 Task: Look for space in Omīdīyeh, Iran from 1st August, 2023 to 5th August, 2023 for 3 adults, 1 child in price range Rs.13000 to Rs.20000. Place can be entire place with 2 bedrooms having 3 beds and 2 bathrooms. Property type can be house, flat, guest house. Booking option can be shelf check-in. Required host language is English.
Action: Mouse moved to (510, 88)
Screenshot: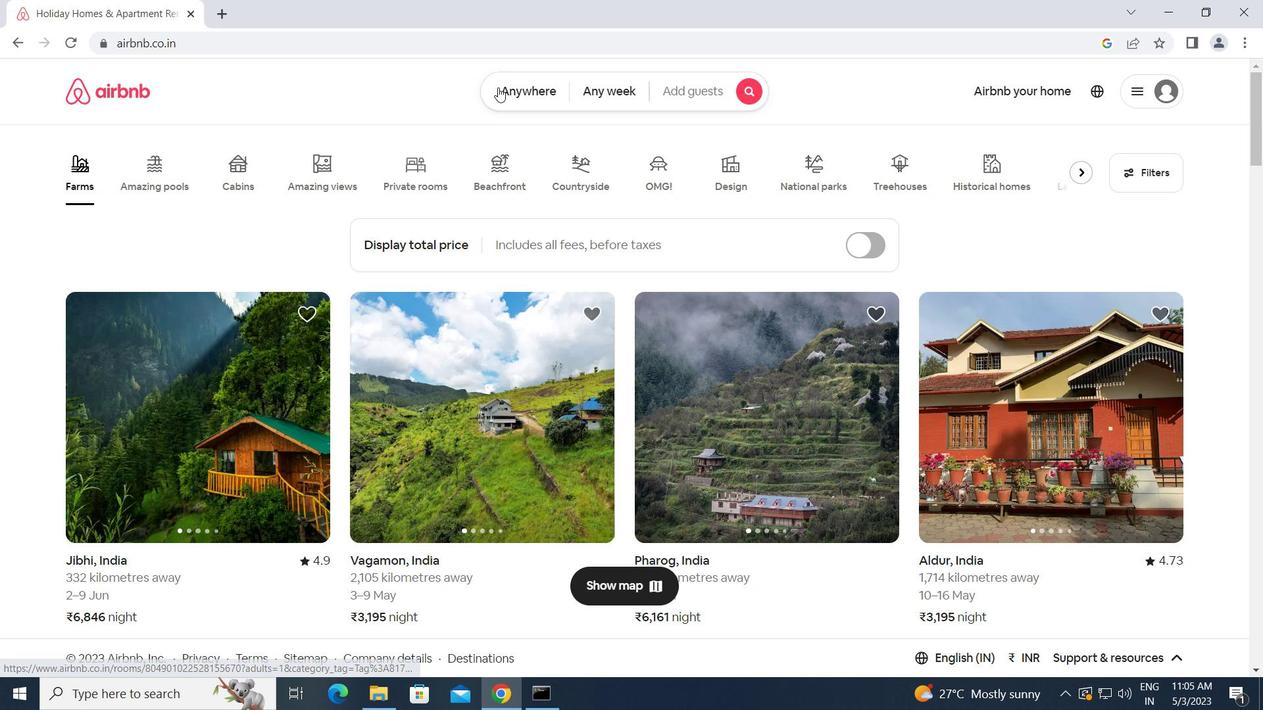 
Action: Mouse pressed left at (510, 88)
Screenshot: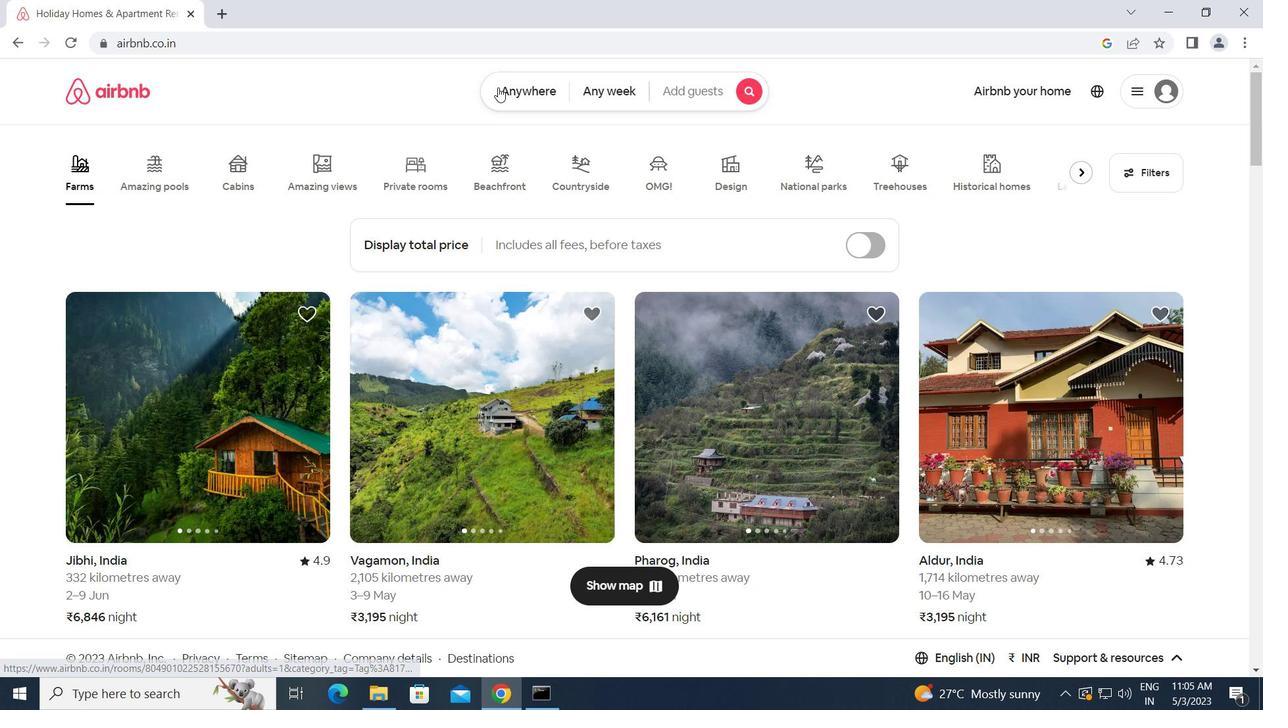 
Action: Mouse moved to (450, 150)
Screenshot: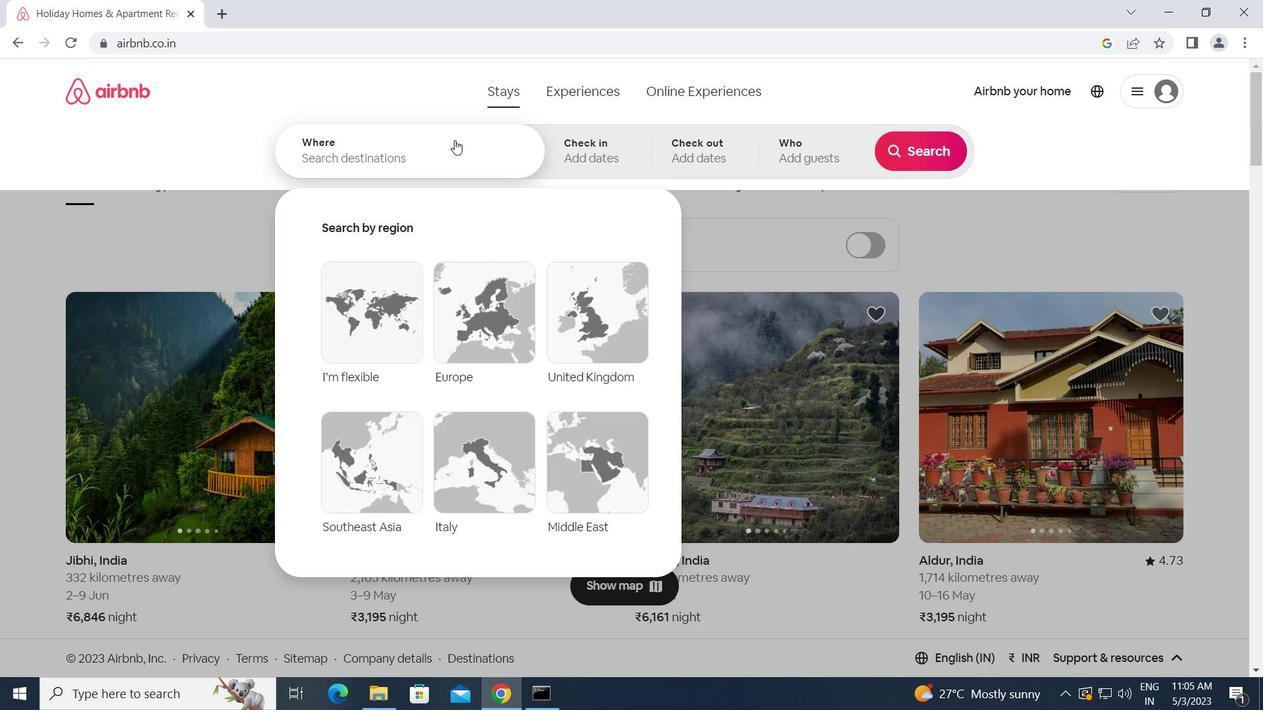 
Action: Mouse pressed left at (450, 150)
Screenshot: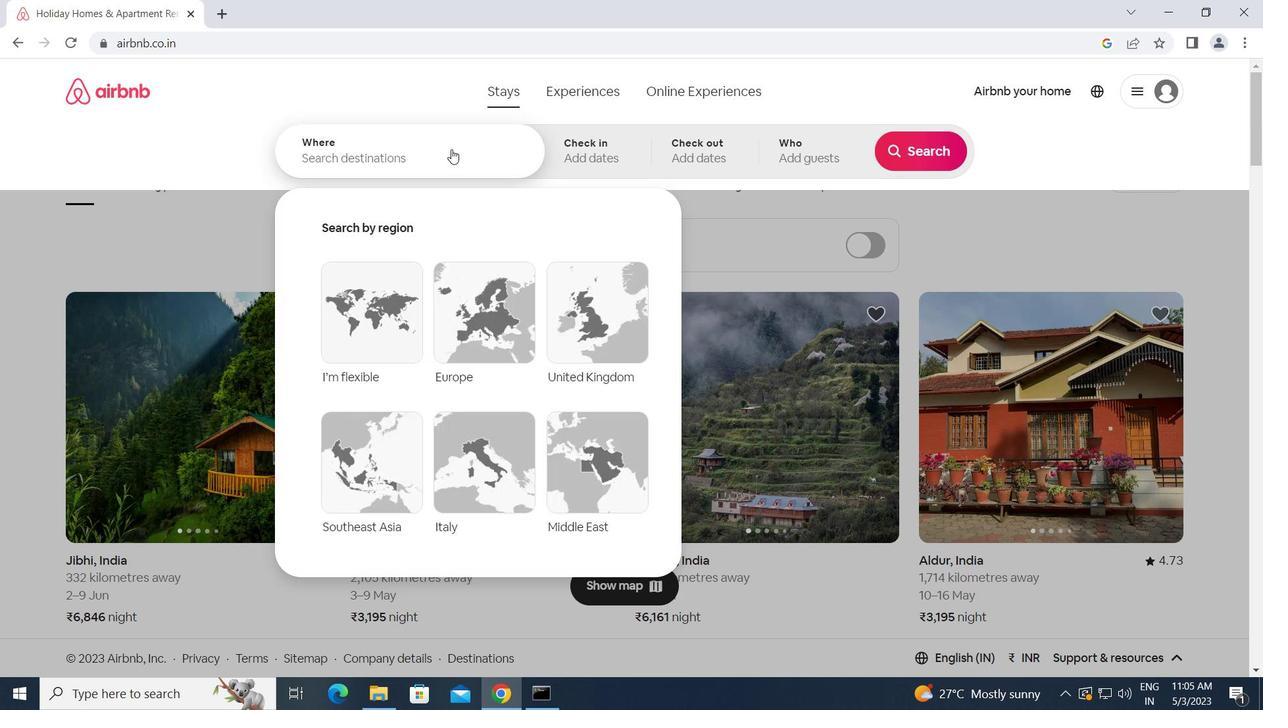 
Action: Key pressed o<Key.caps_lock>midiyeh,<Key.space><Key.caps_lock>i<Key.caps_lock>ran<Key.enter>
Screenshot: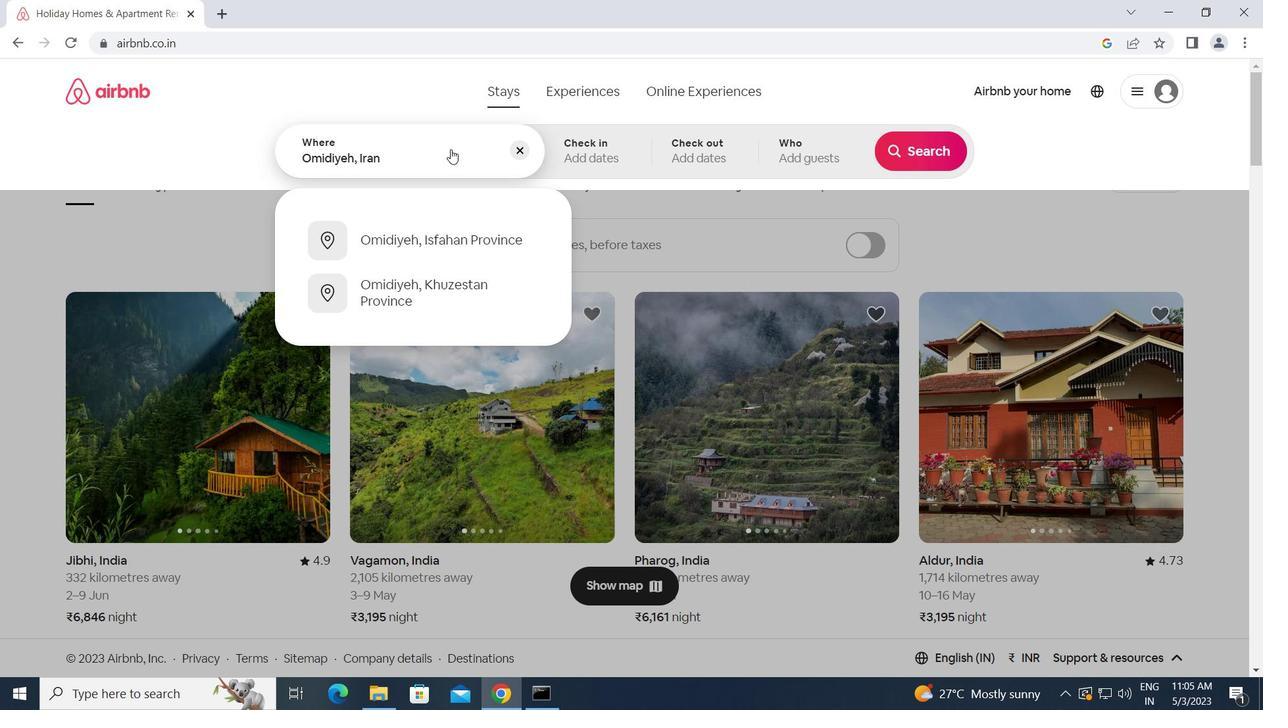 
Action: Mouse moved to (917, 288)
Screenshot: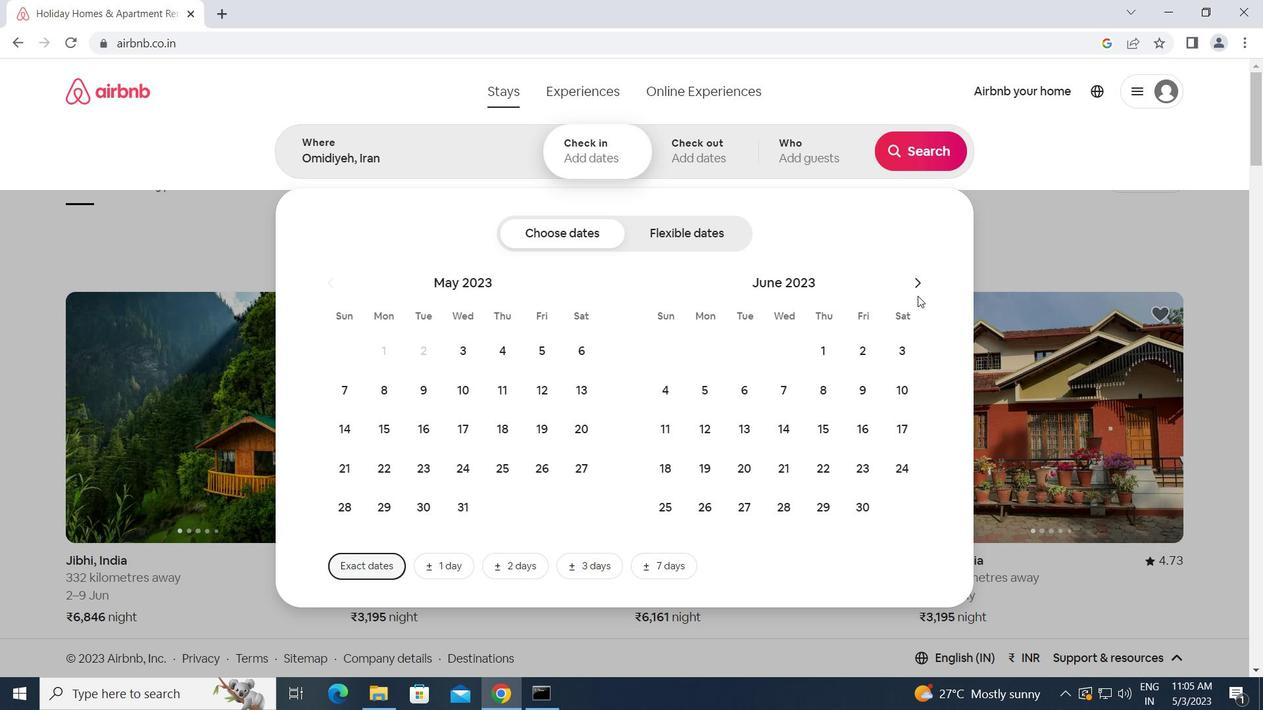 
Action: Mouse pressed left at (917, 288)
Screenshot: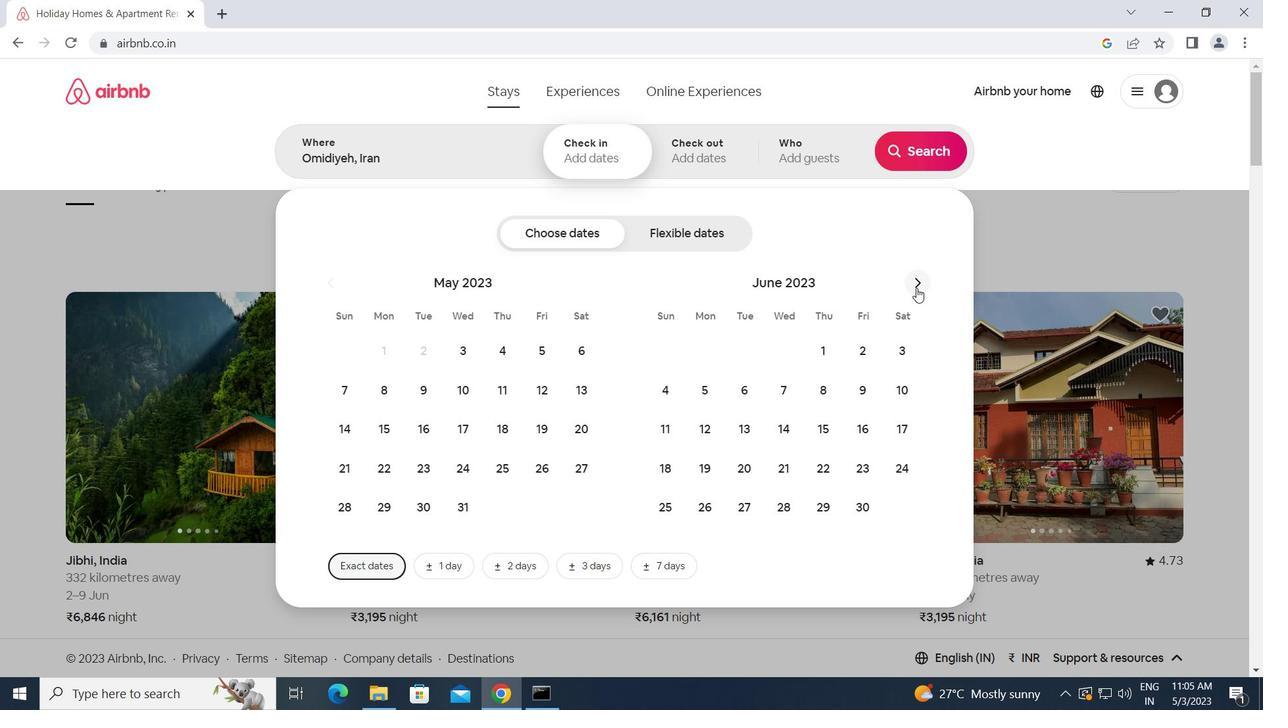 
Action: Mouse pressed left at (917, 288)
Screenshot: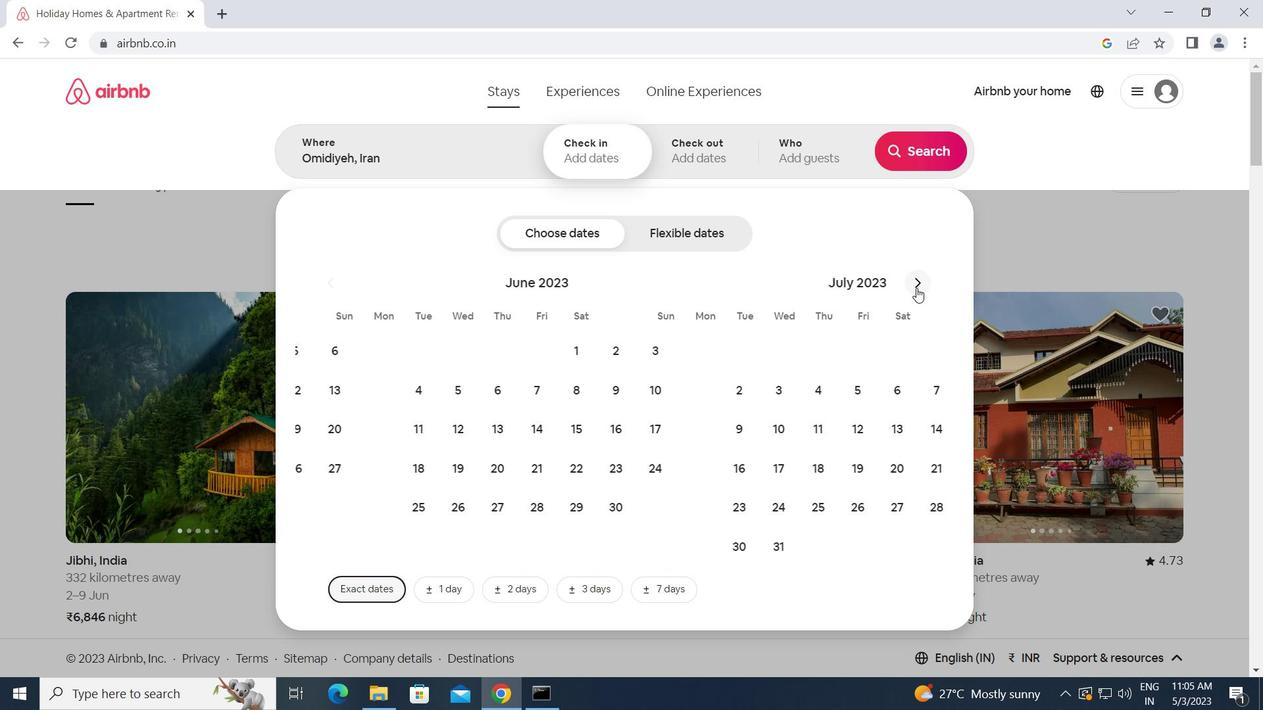 
Action: Mouse moved to (752, 350)
Screenshot: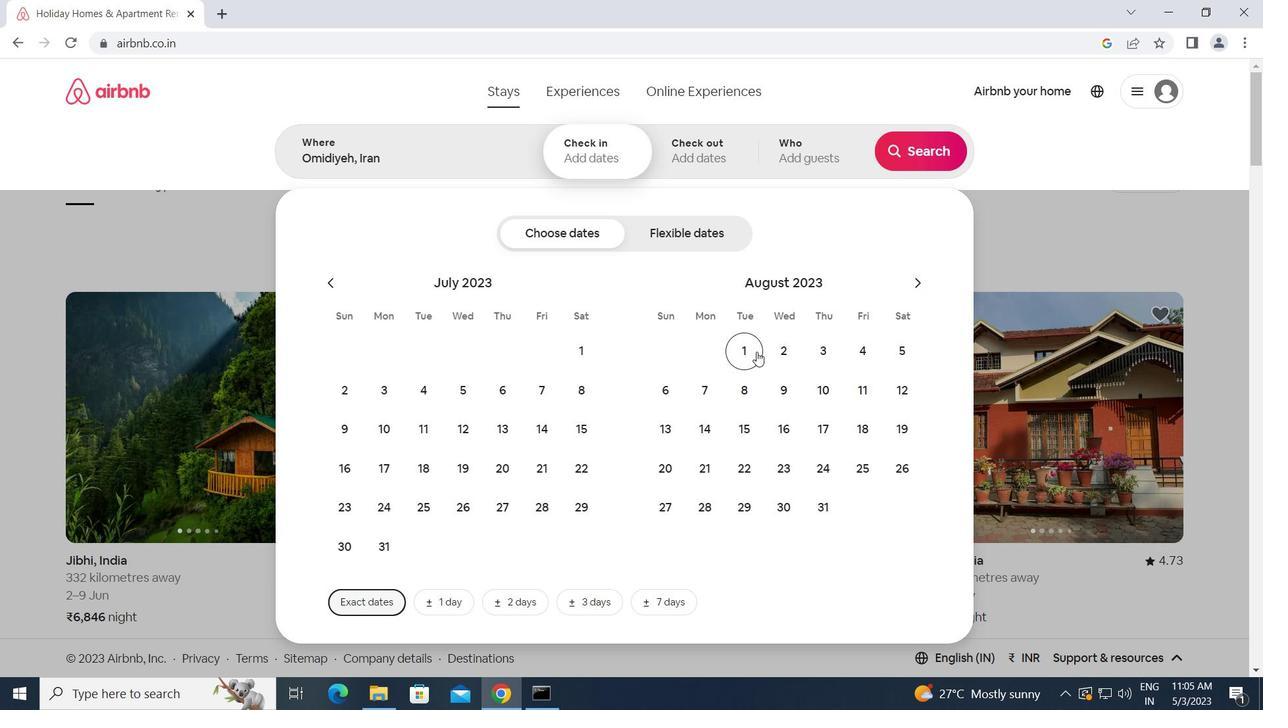 
Action: Mouse pressed left at (752, 350)
Screenshot: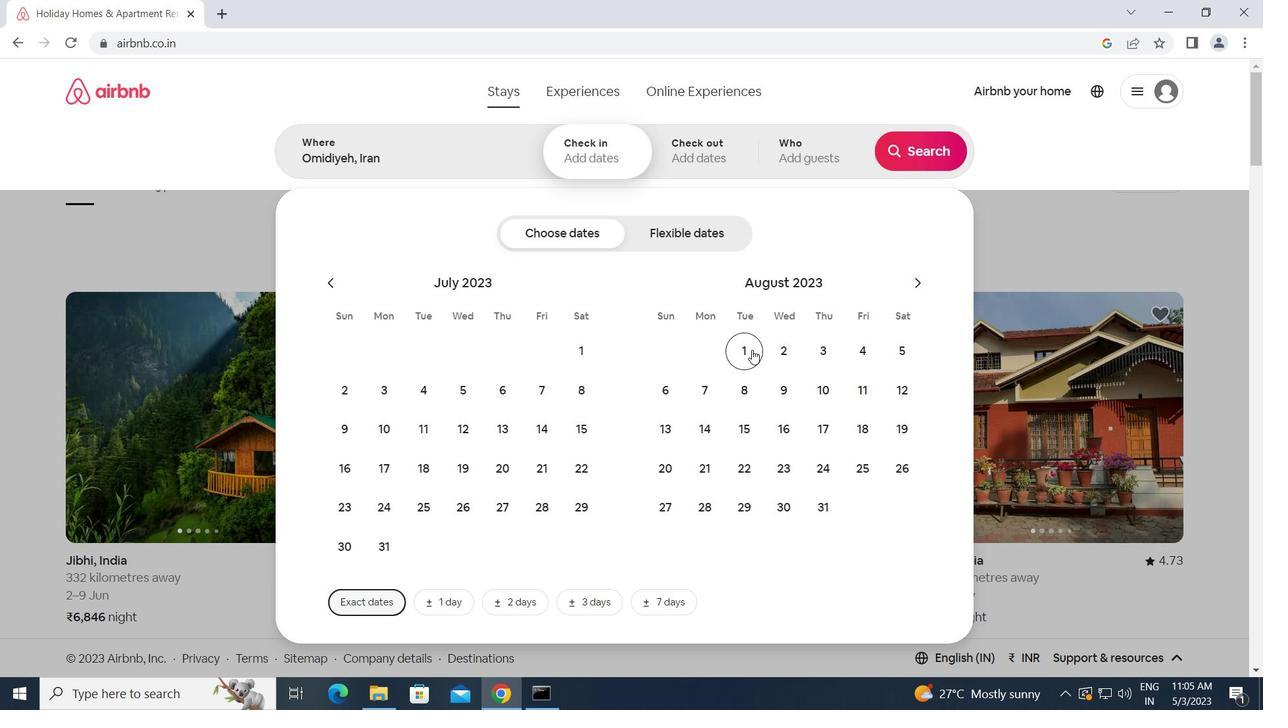 
Action: Mouse moved to (908, 353)
Screenshot: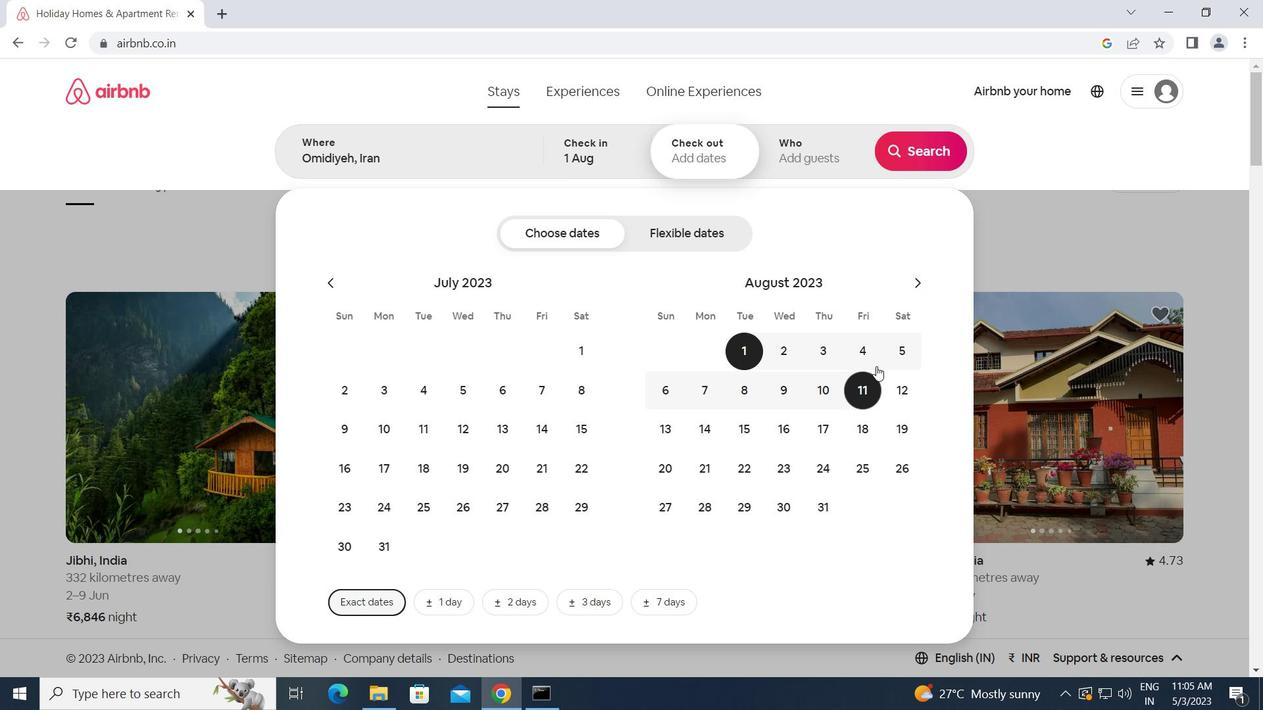 
Action: Mouse pressed left at (908, 353)
Screenshot: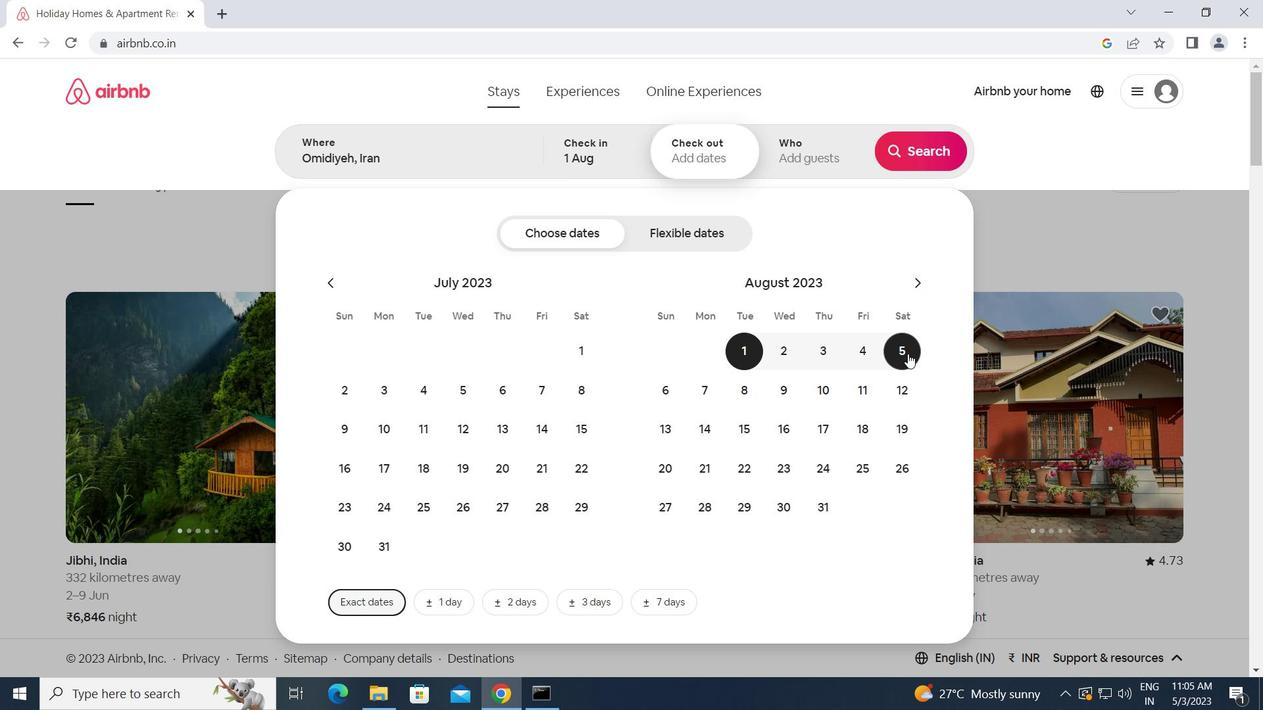 
Action: Mouse moved to (775, 147)
Screenshot: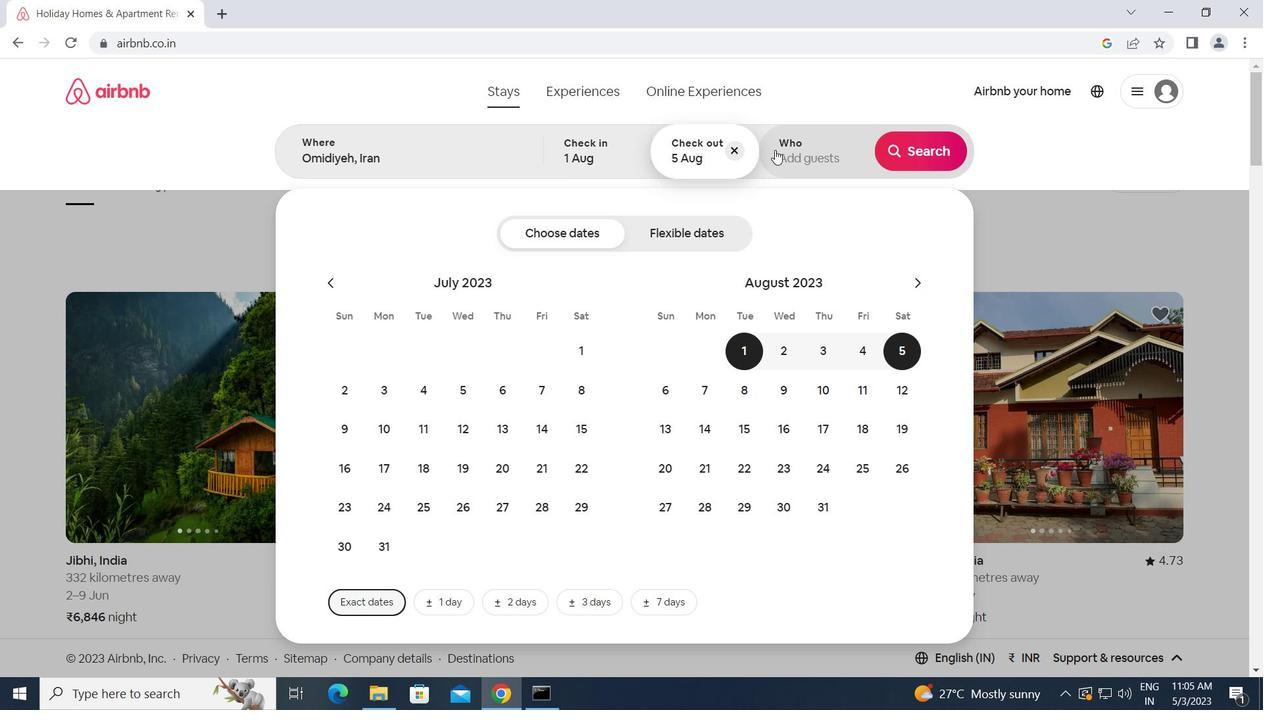 
Action: Mouse pressed left at (775, 147)
Screenshot: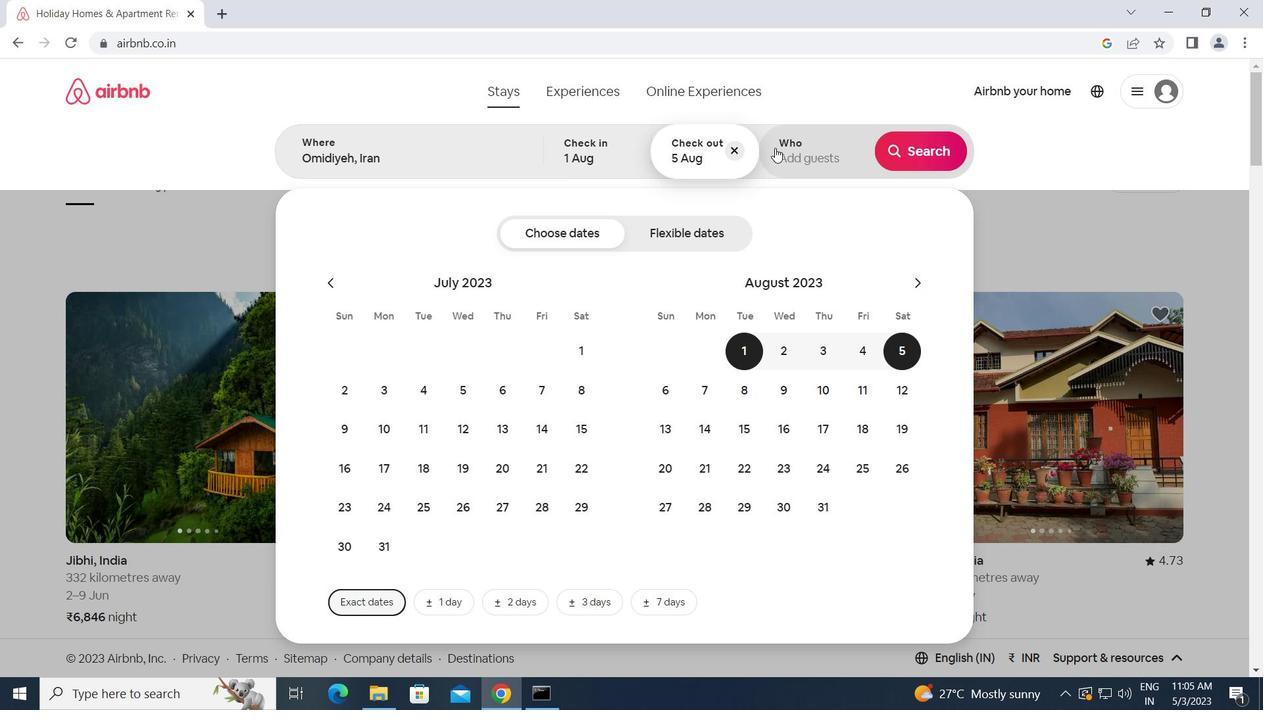 
Action: Mouse moved to (928, 234)
Screenshot: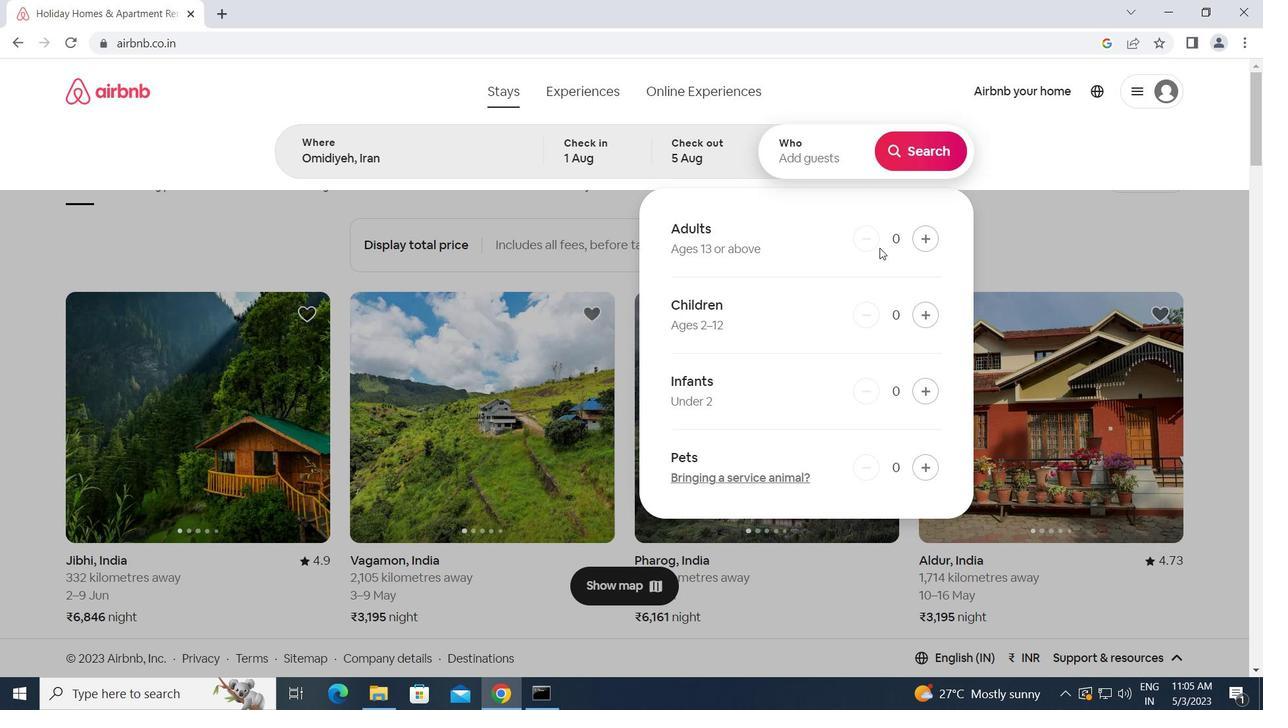 
Action: Mouse pressed left at (928, 234)
Screenshot: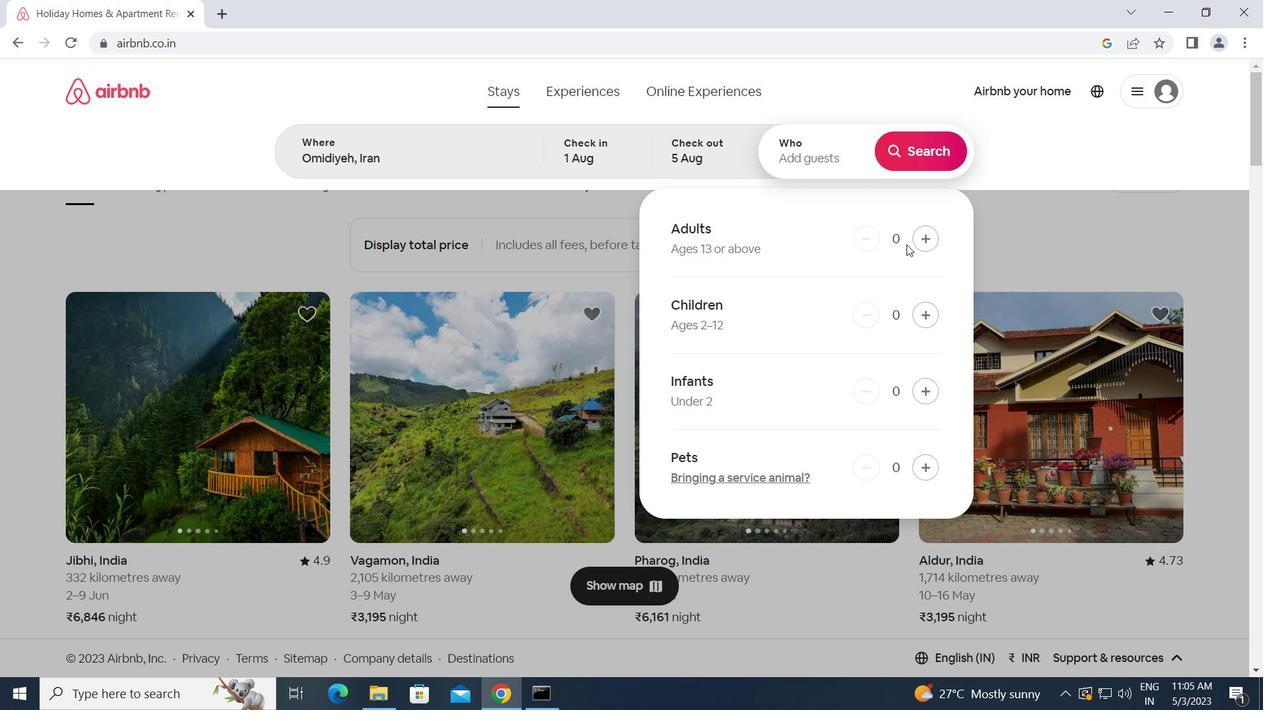 
Action: Mouse pressed left at (928, 234)
Screenshot: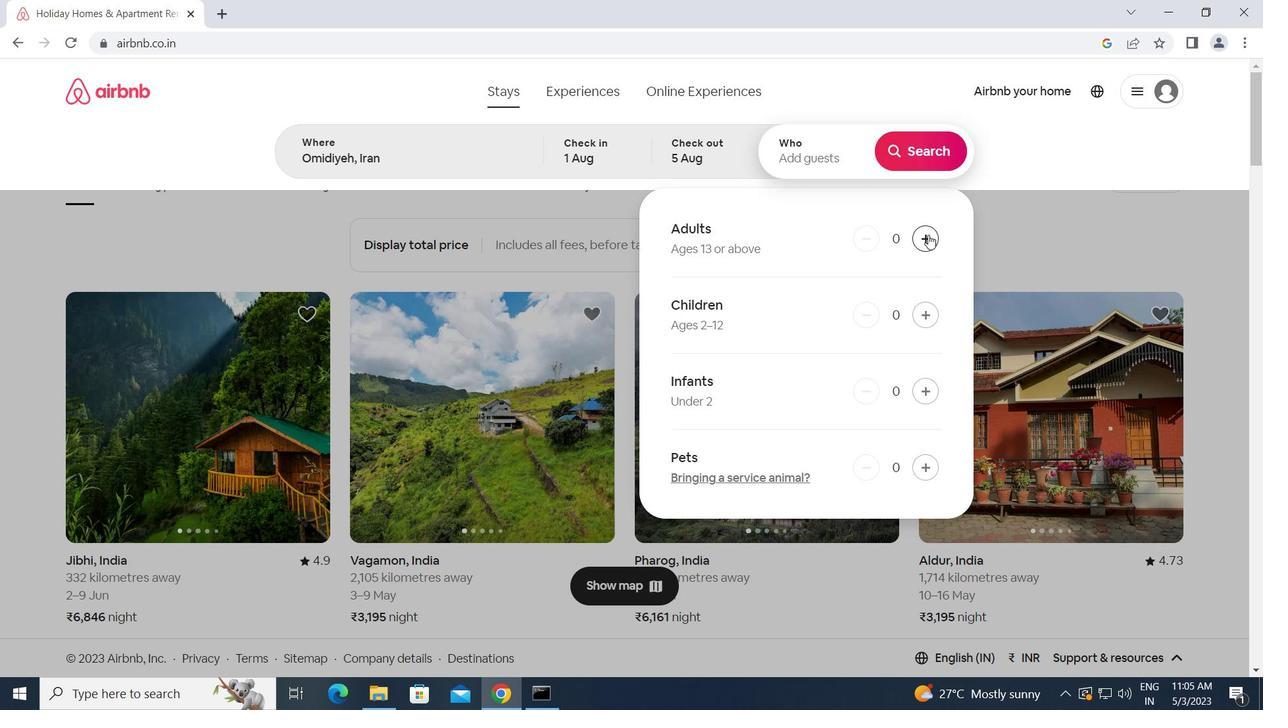 
Action: Mouse pressed left at (928, 234)
Screenshot: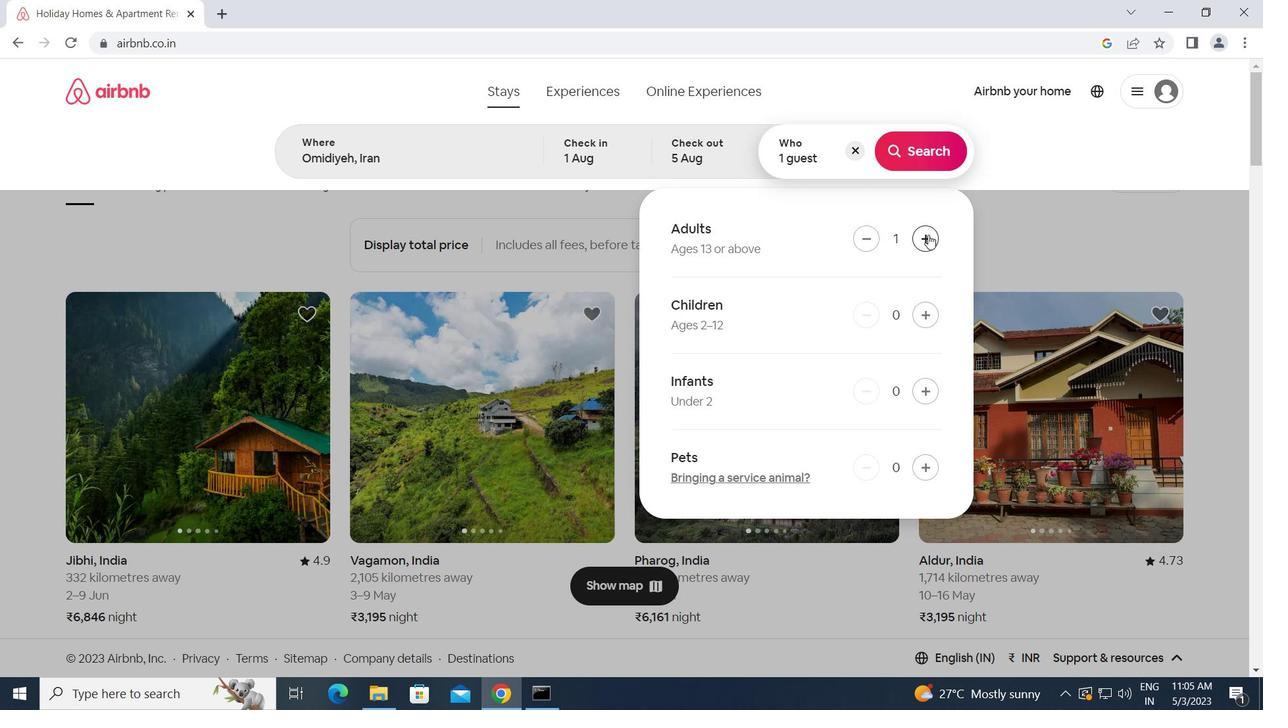 
Action: Mouse moved to (929, 305)
Screenshot: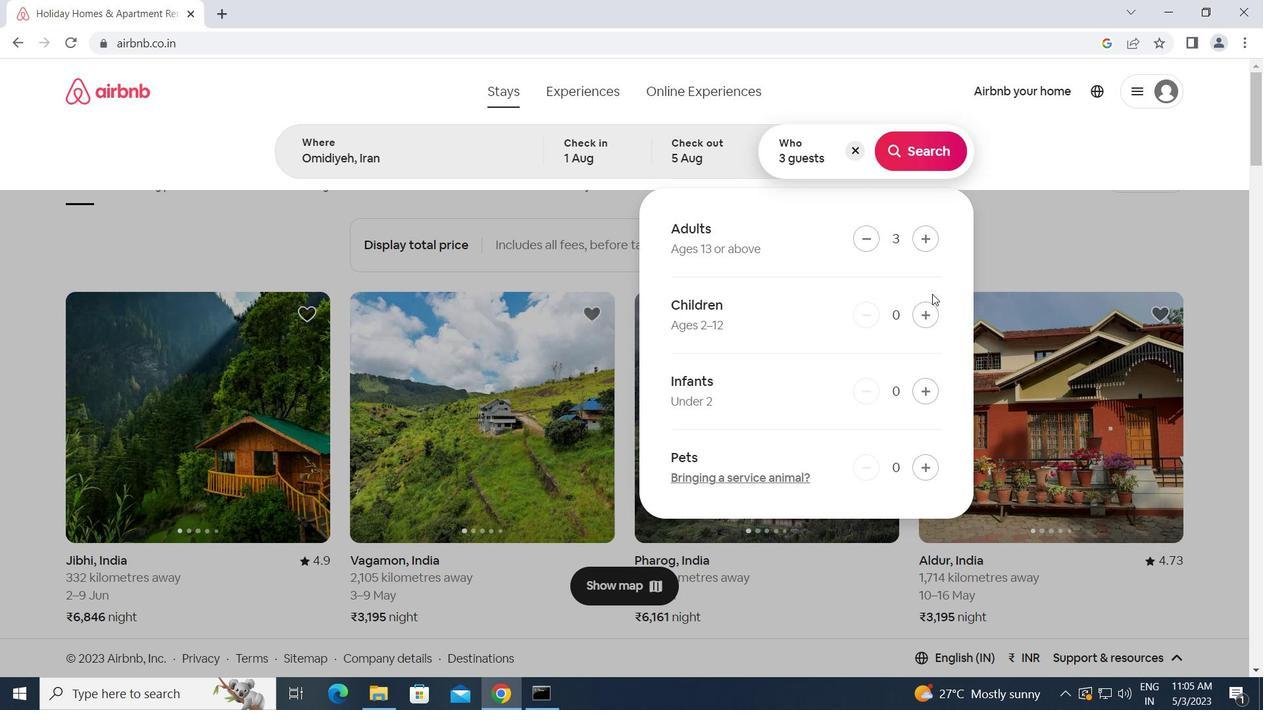 
Action: Mouse pressed left at (929, 305)
Screenshot: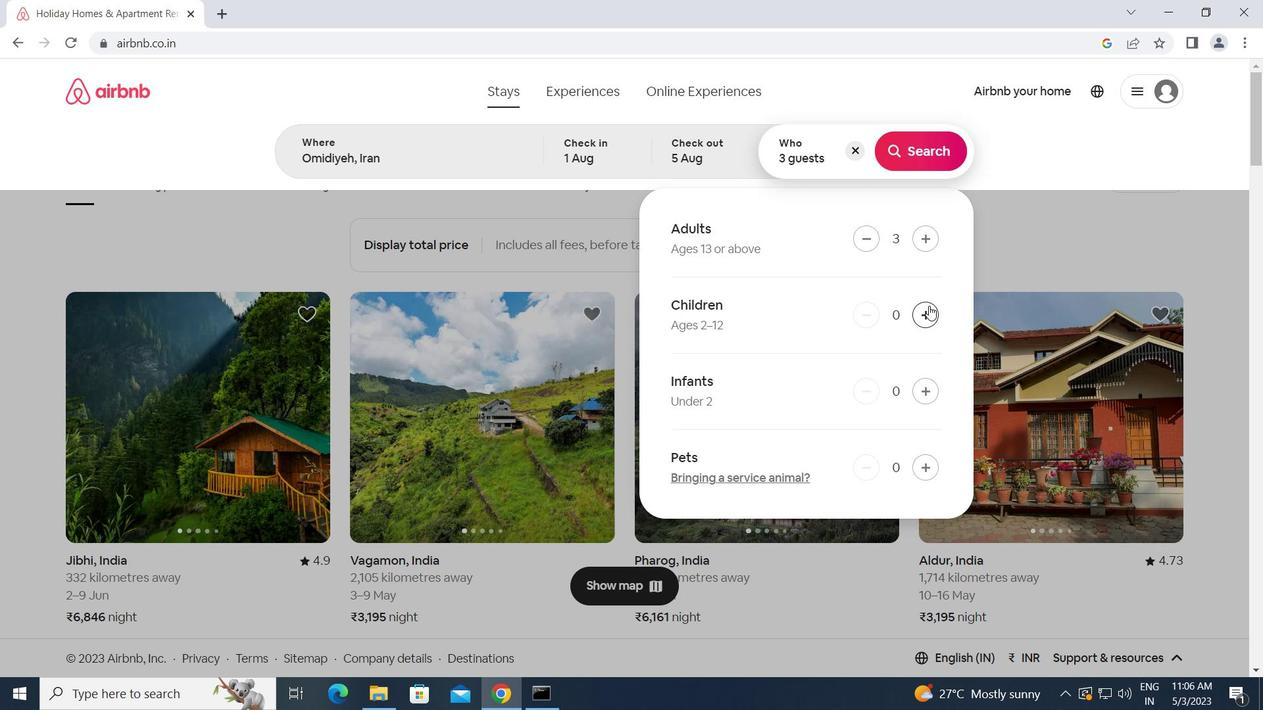 
Action: Mouse moved to (923, 142)
Screenshot: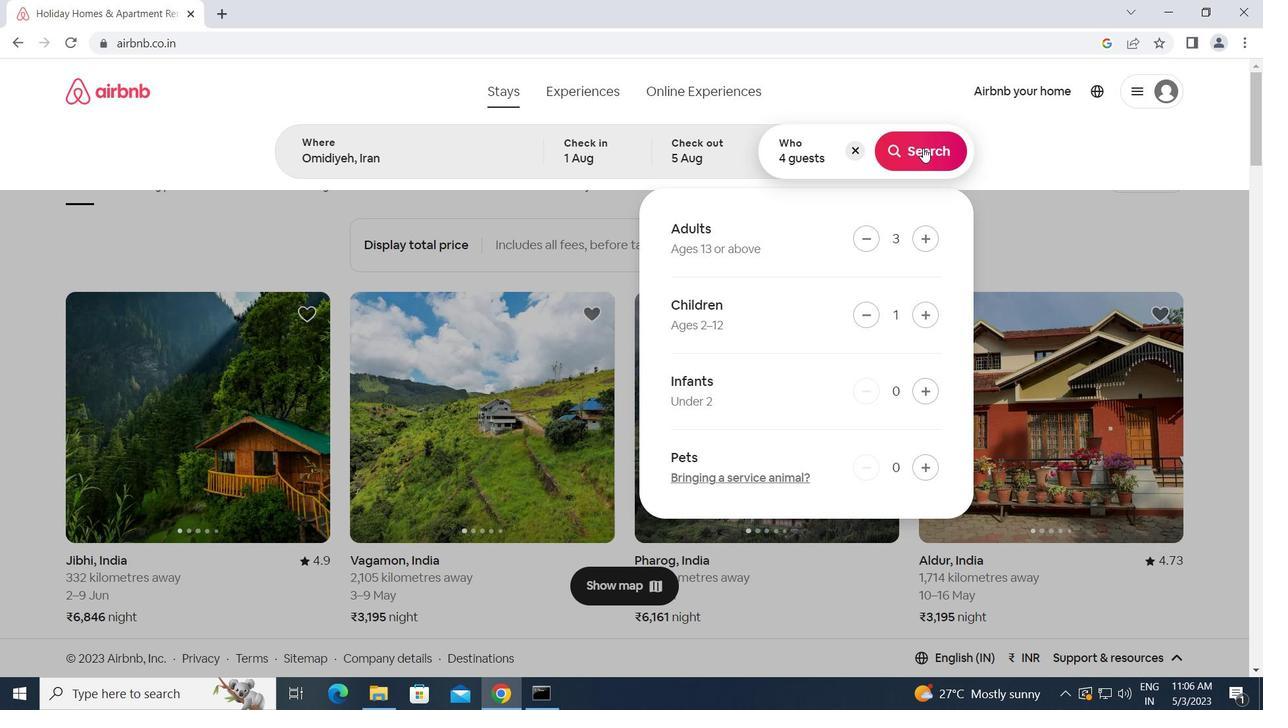 
Action: Mouse pressed left at (923, 142)
Screenshot: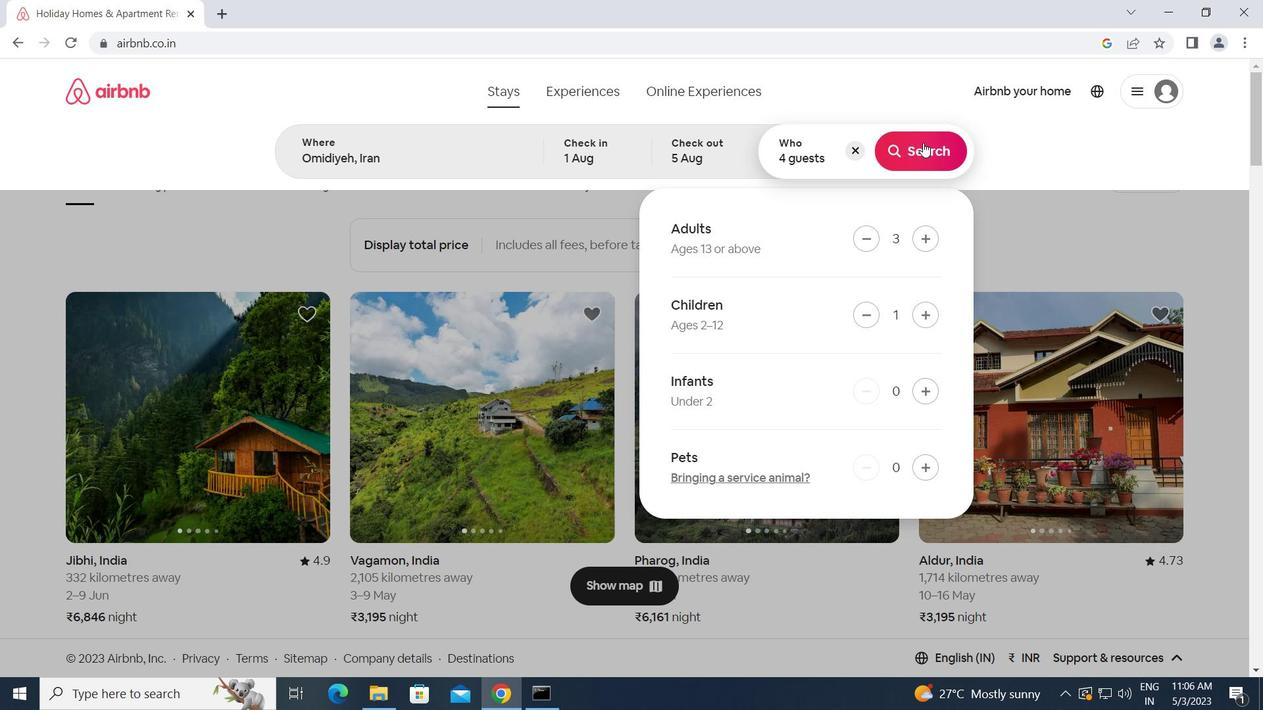 
Action: Mouse moved to (1168, 150)
Screenshot: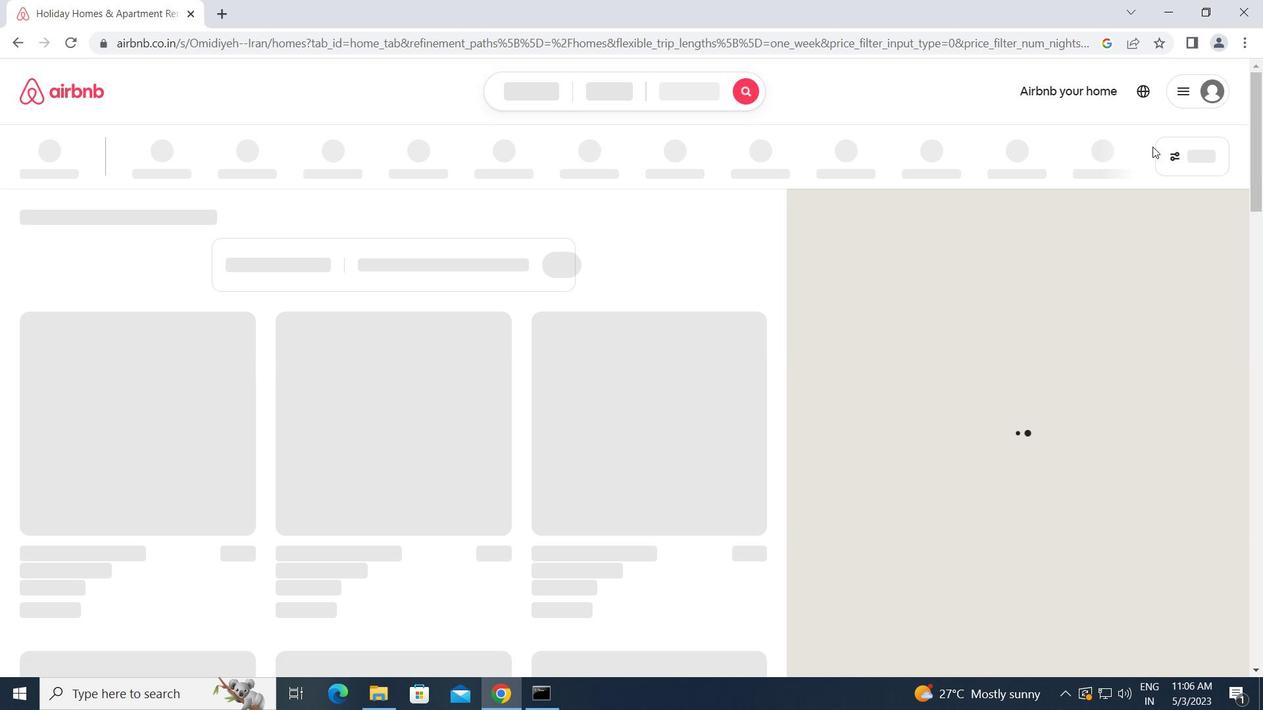 
Action: Mouse pressed left at (1168, 150)
Screenshot: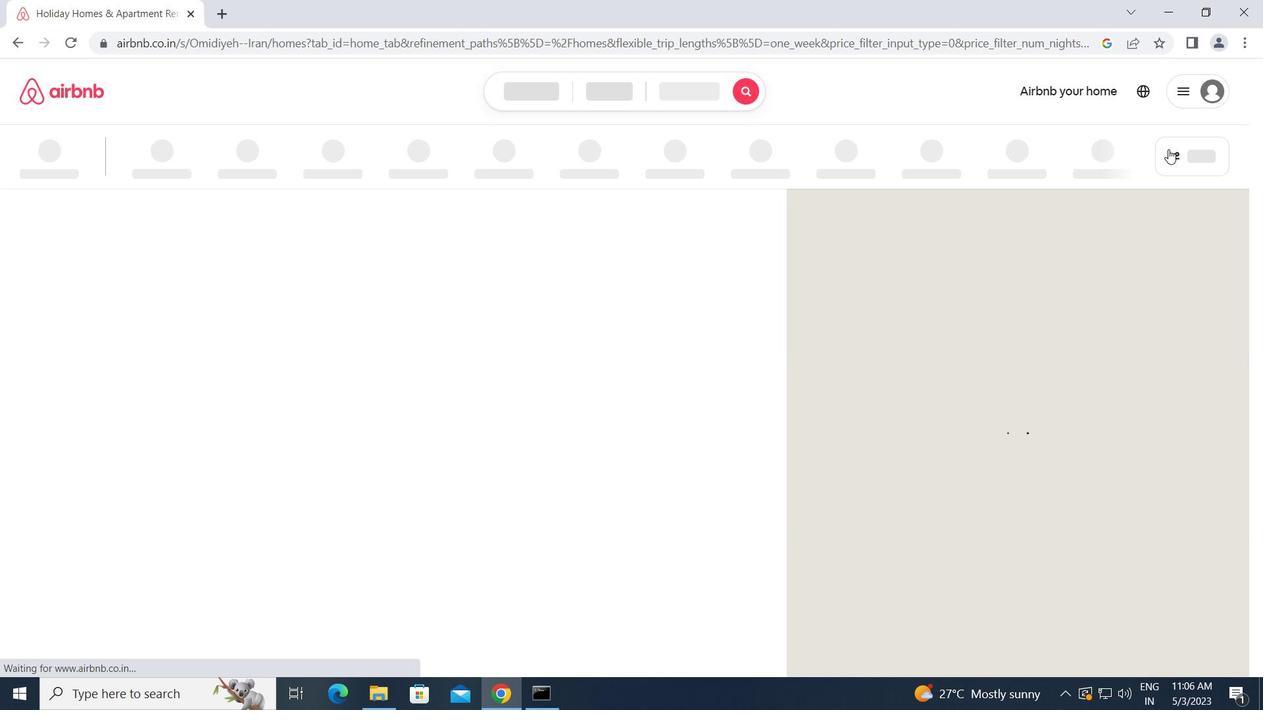 
Action: Mouse moved to (420, 250)
Screenshot: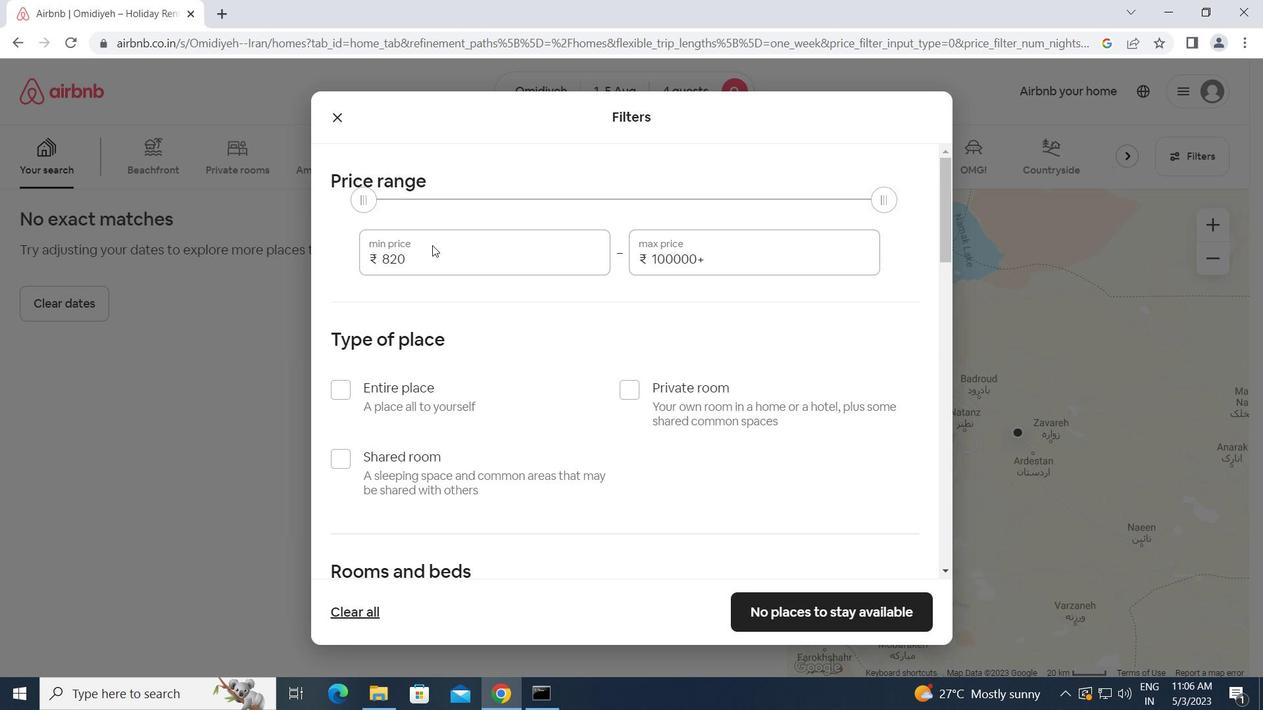 
Action: Mouse pressed left at (420, 250)
Screenshot: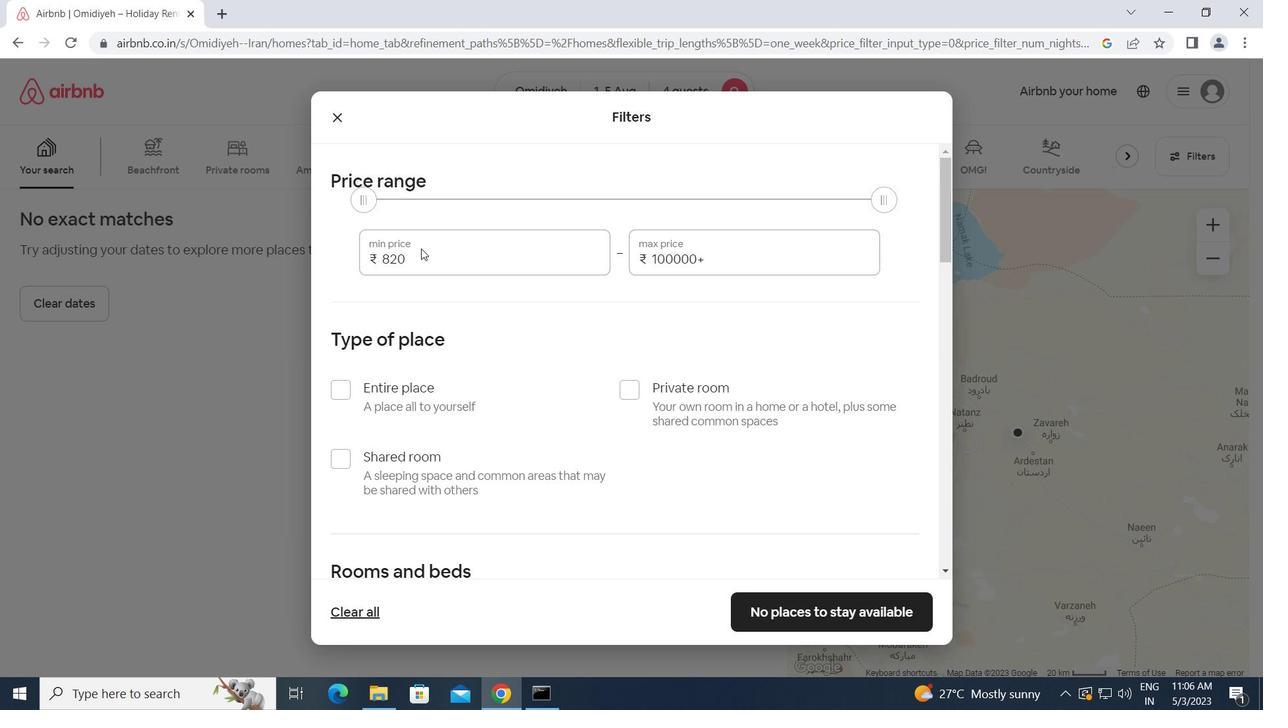 
Action: Mouse moved to (336, 251)
Screenshot: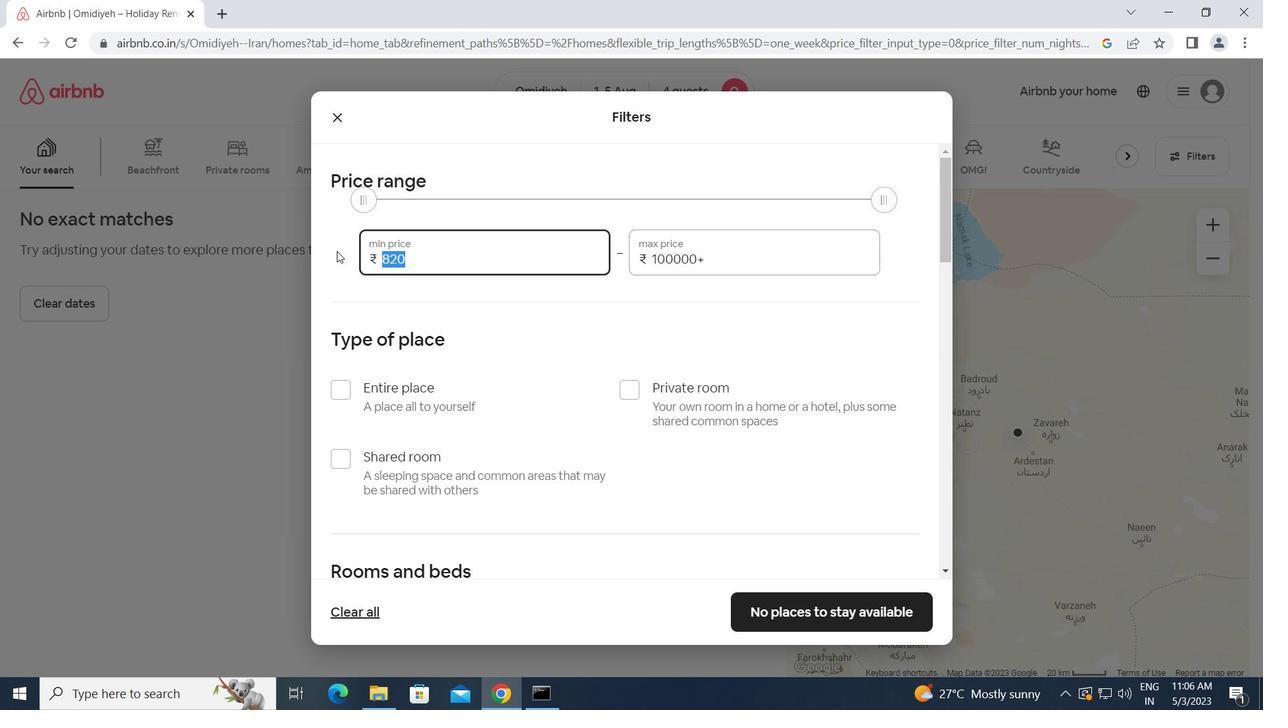 
Action: Key pressed 13000<Key.tab>20000
Screenshot: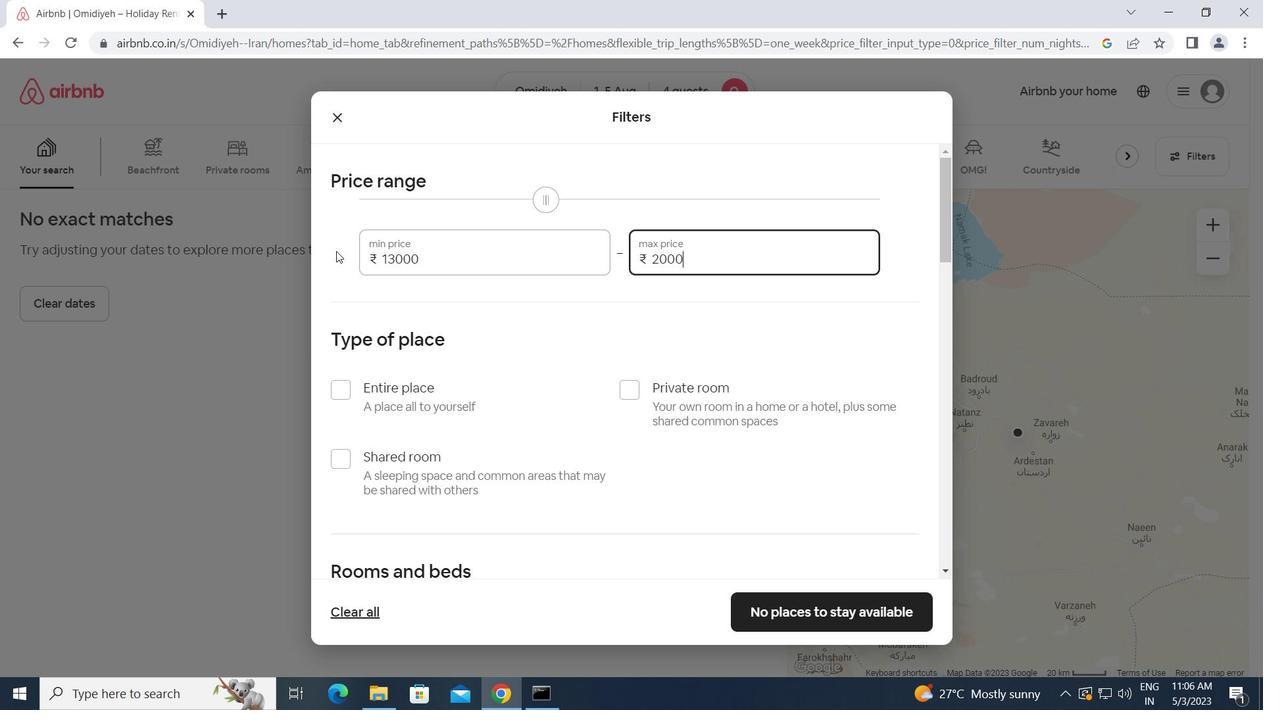 
Action: Mouse moved to (342, 390)
Screenshot: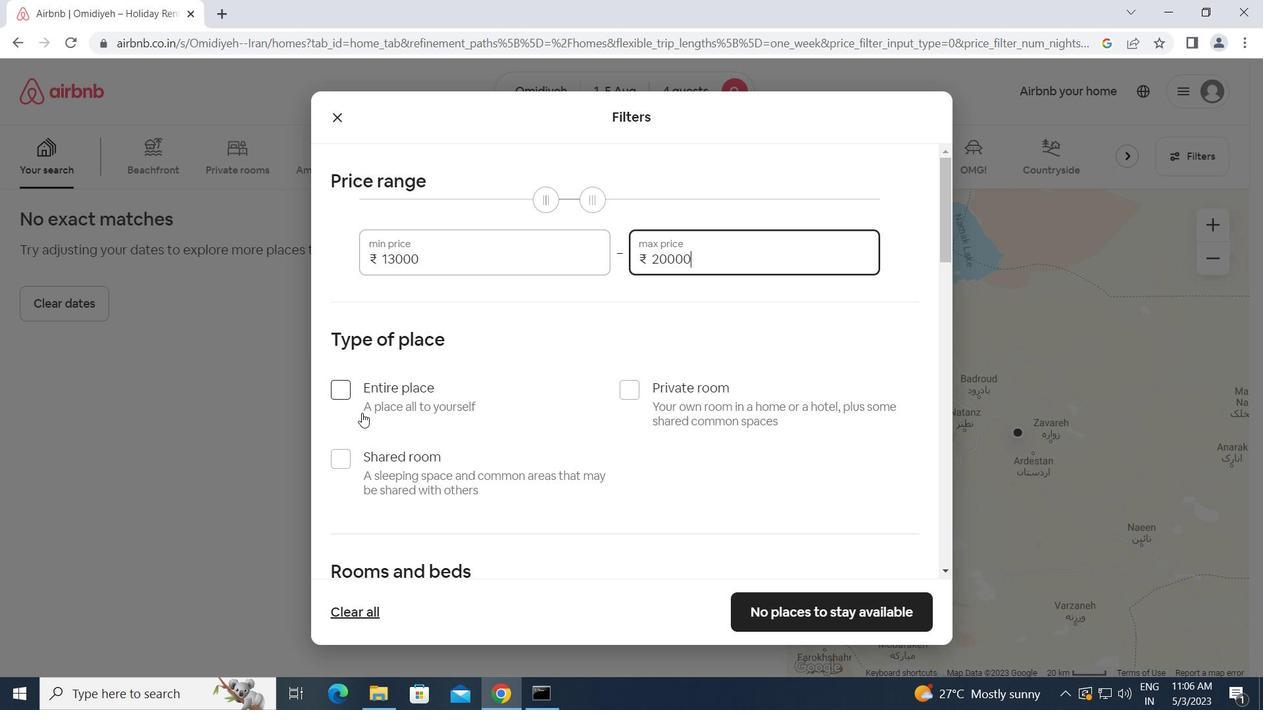 
Action: Mouse pressed left at (342, 390)
Screenshot: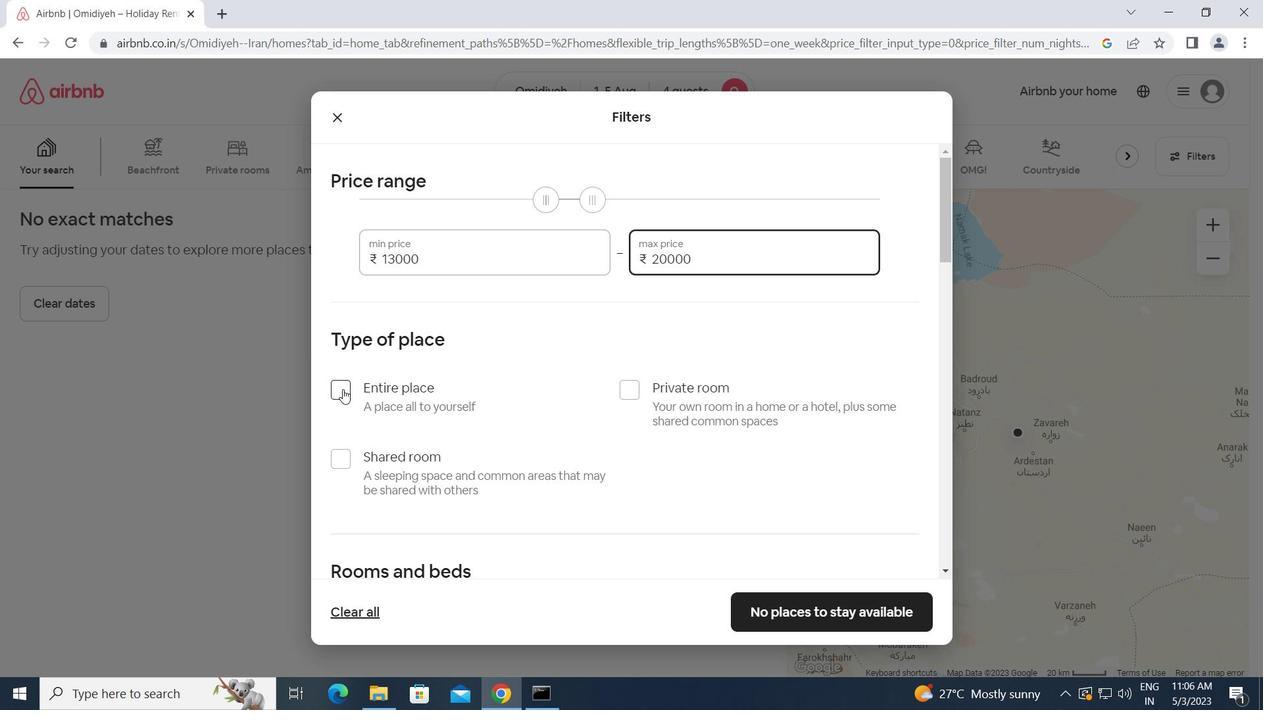 
Action: Mouse moved to (438, 391)
Screenshot: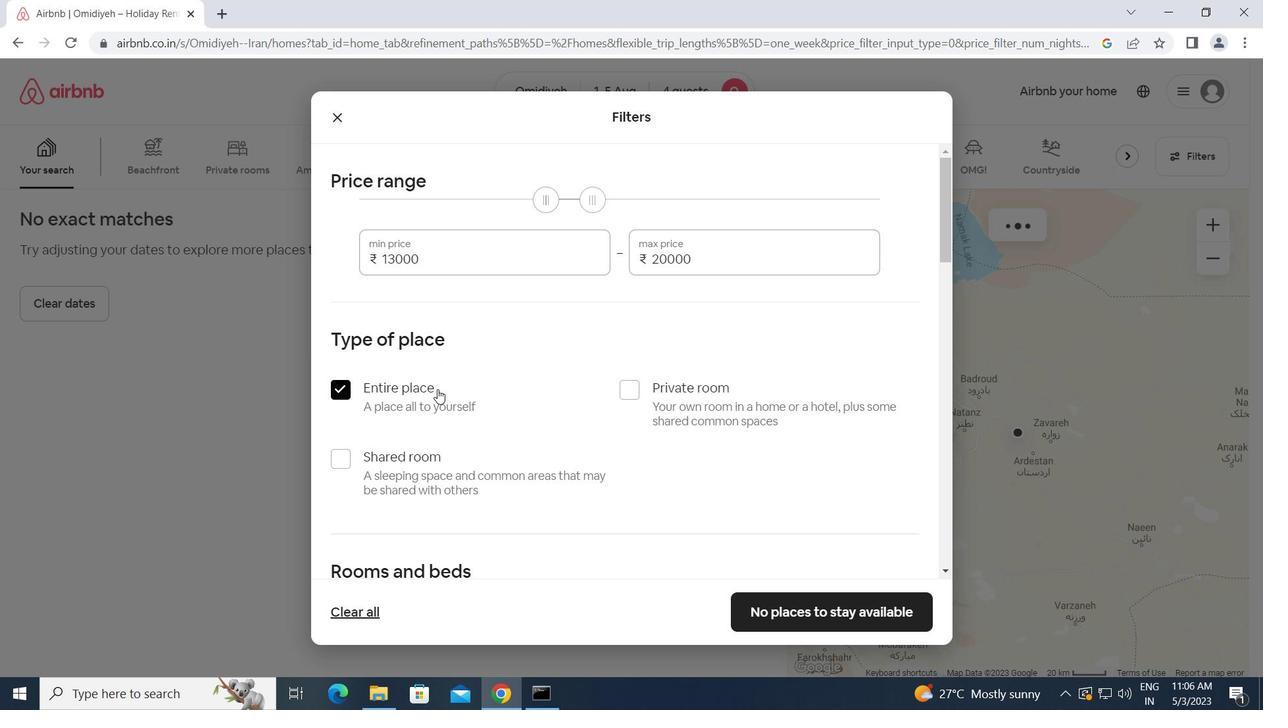 
Action: Mouse scrolled (438, 390) with delta (0, 0)
Screenshot: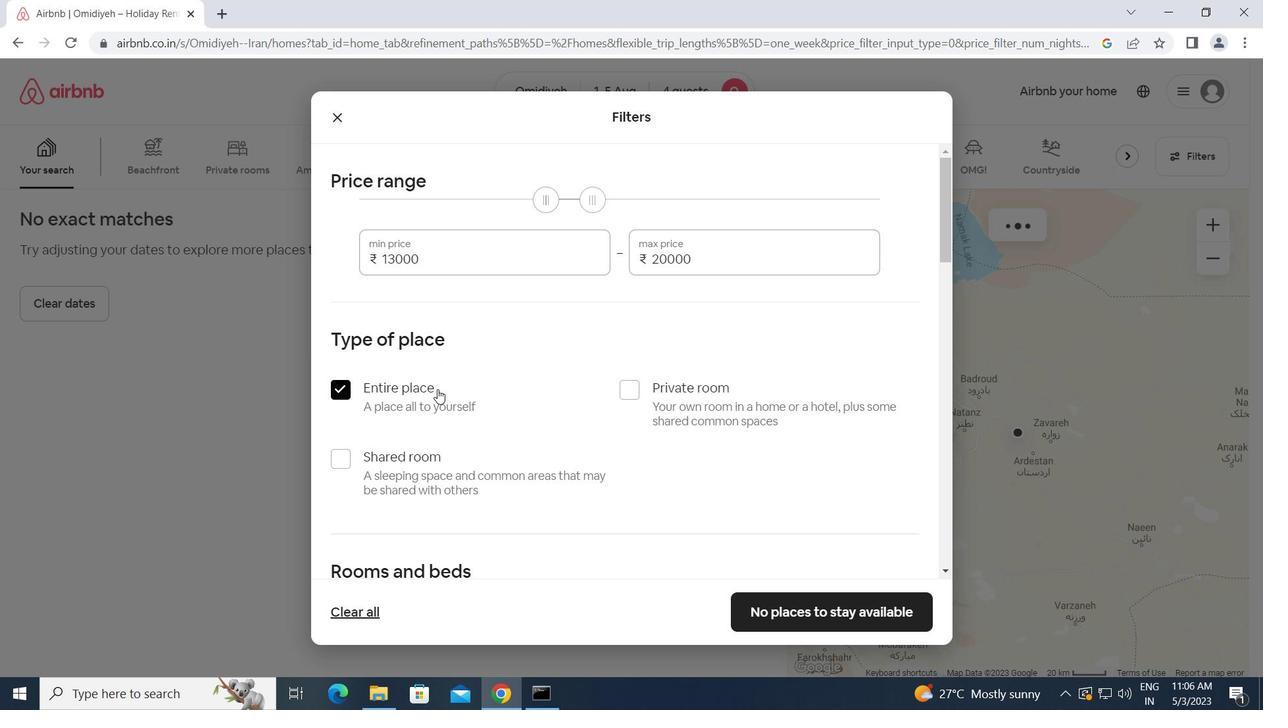 
Action: Mouse scrolled (438, 390) with delta (0, 0)
Screenshot: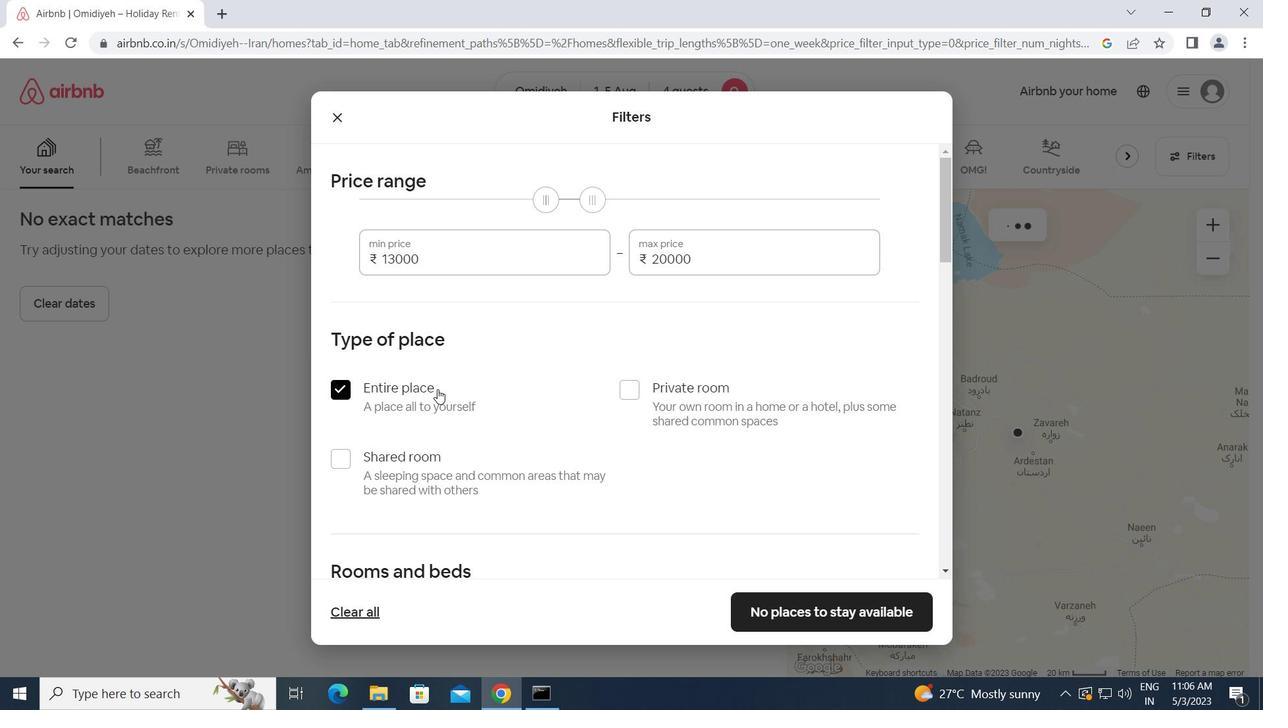
Action: Mouse scrolled (438, 392) with delta (0, 0)
Screenshot: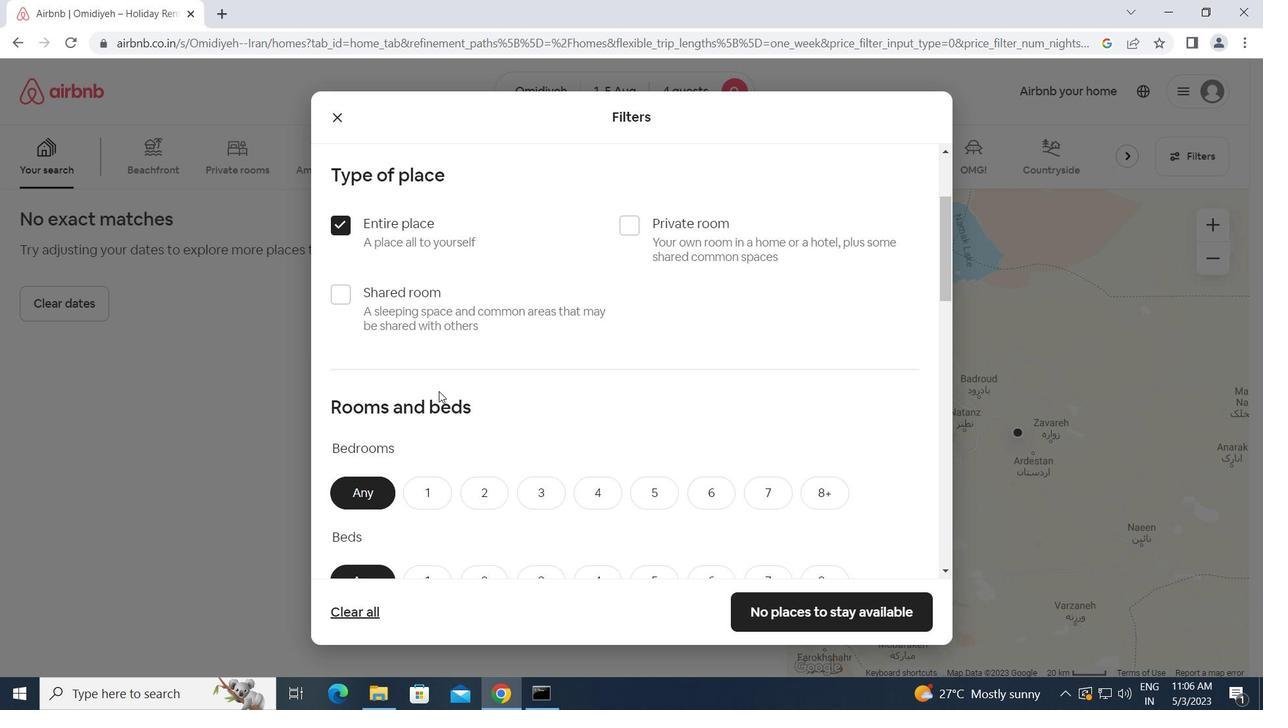 
Action: Mouse scrolled (438, 390) with delta (0, 0)
Screenshot: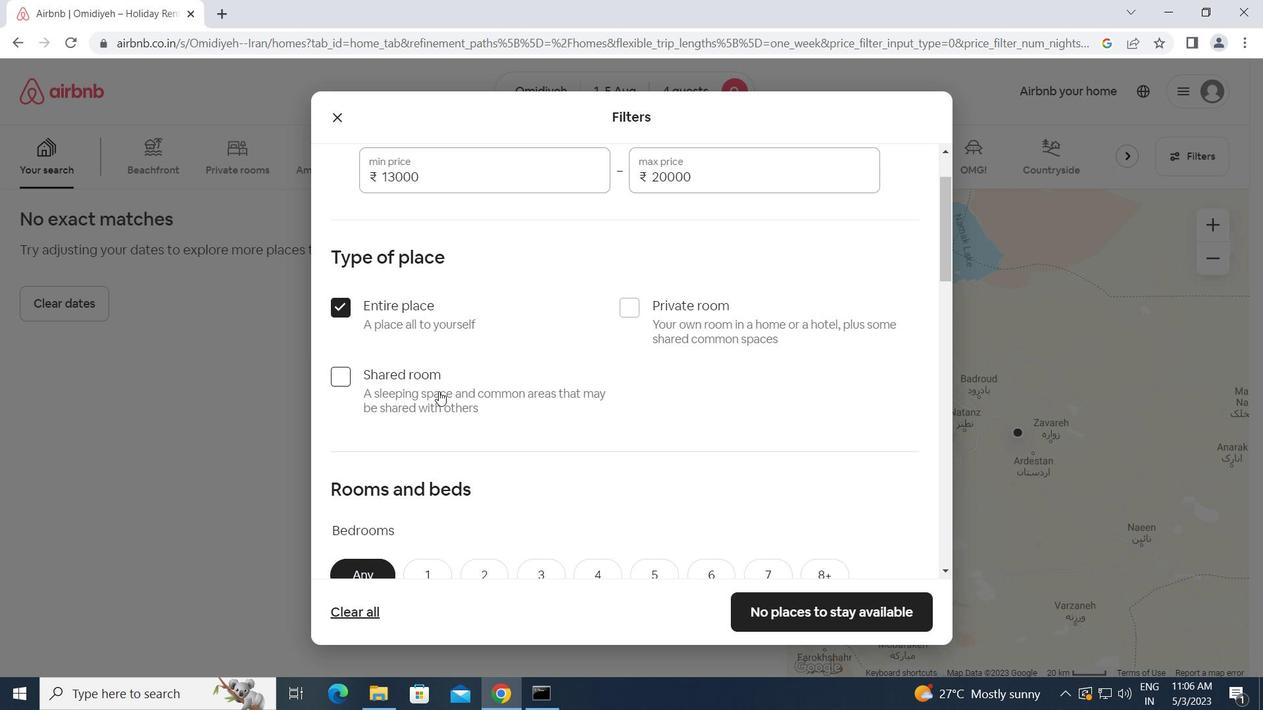 
Action: Mouse scrolled (438, 390) with delta (0, 0)
Screenshot: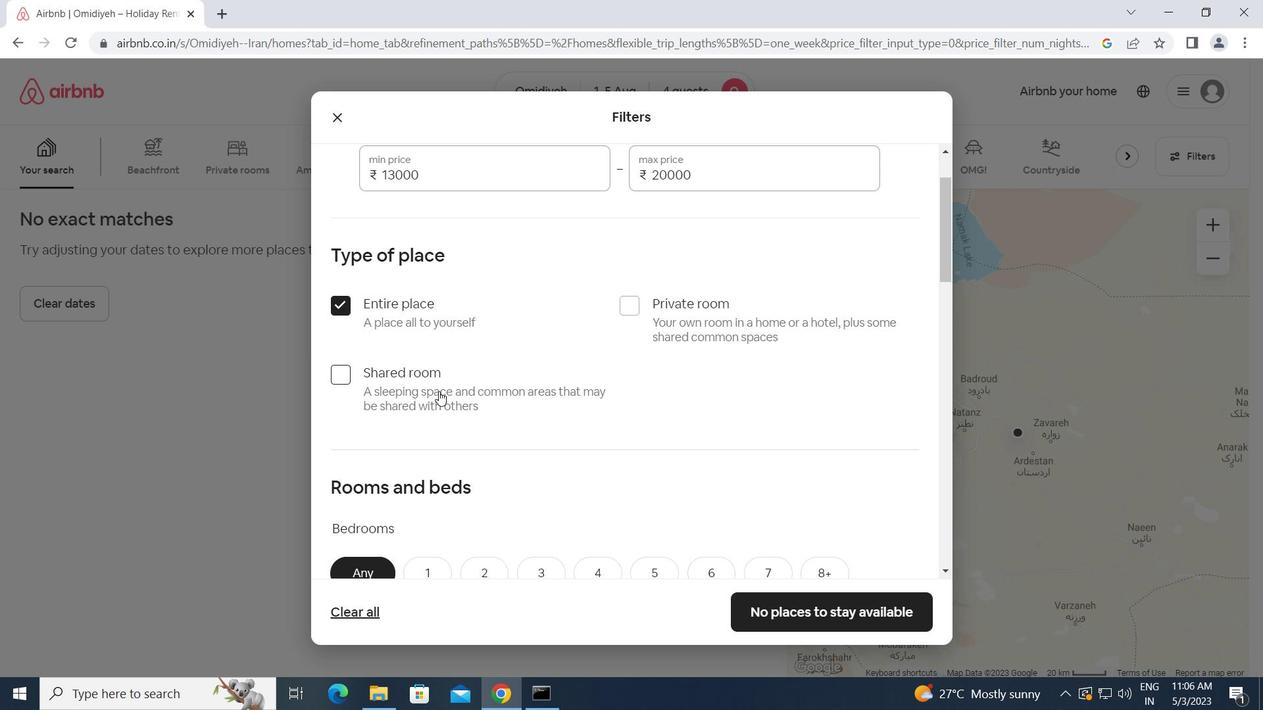 
Action: Mouse scrolled (438, 390) with delta (0, 0)
Screenshot: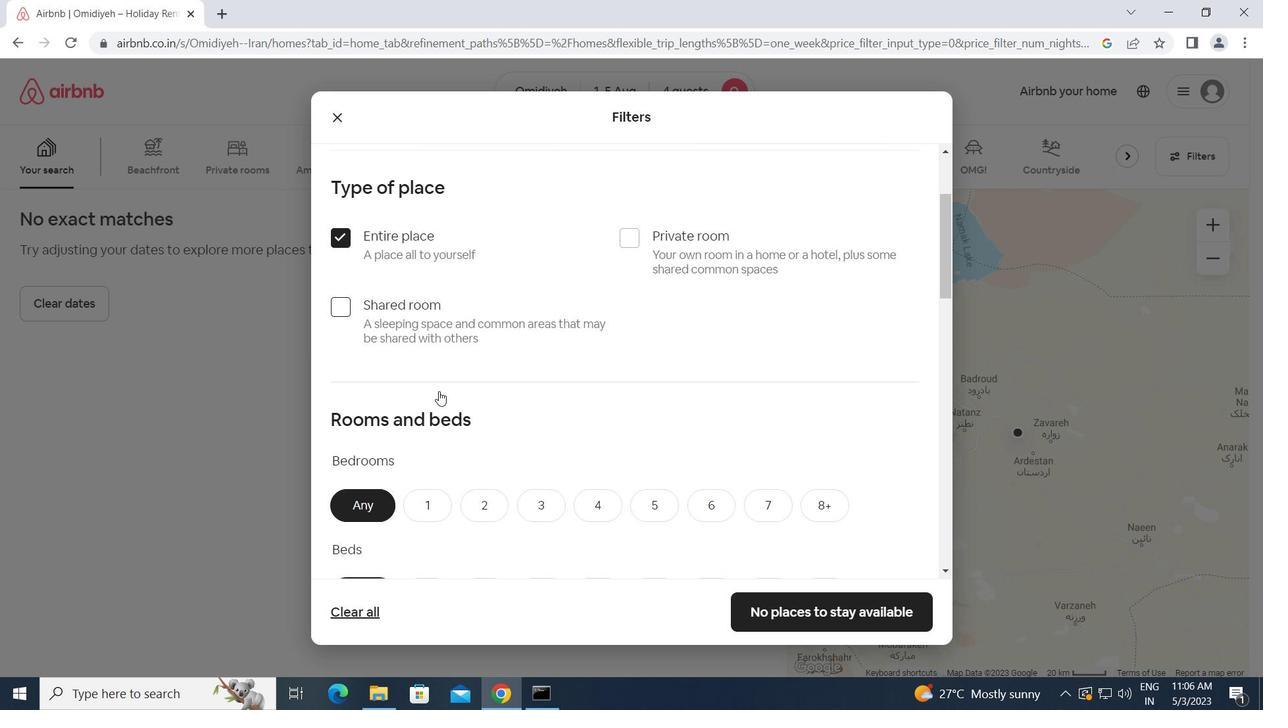 
Action: Mouse moved to (481, 323)
Screenshot: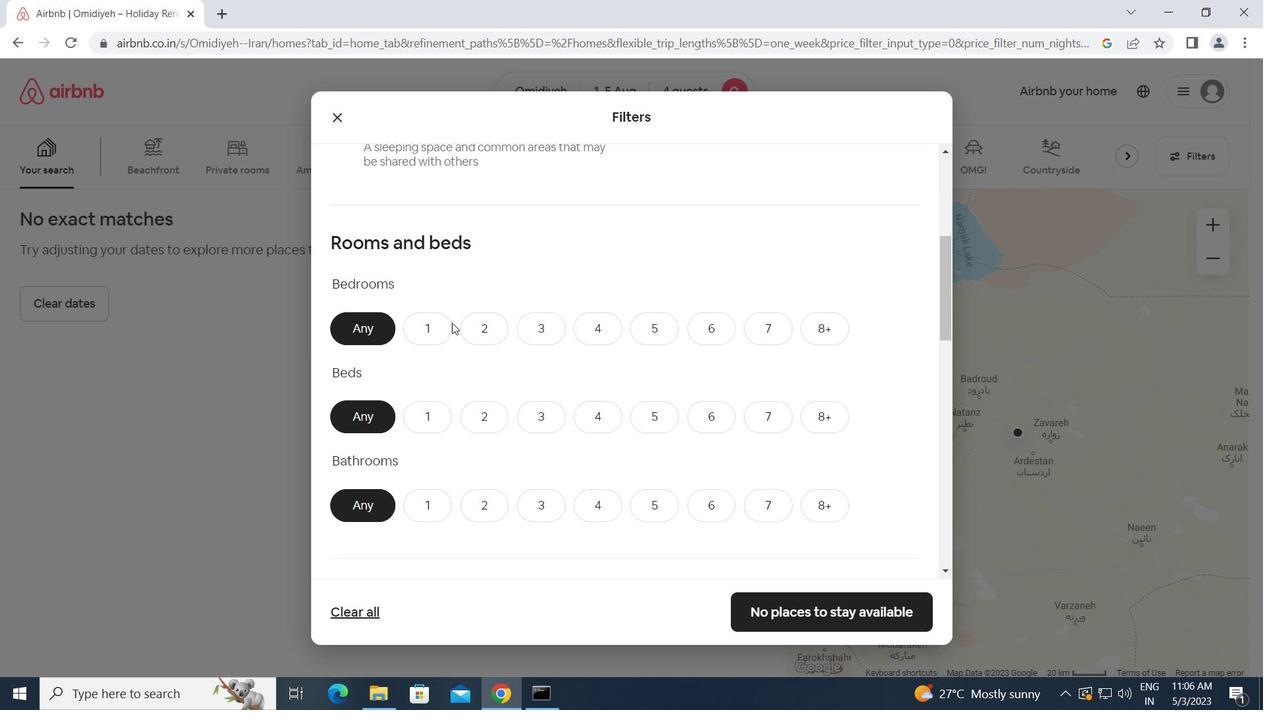 
Action: Mouse pressed left at (481, 323)
Screenshot: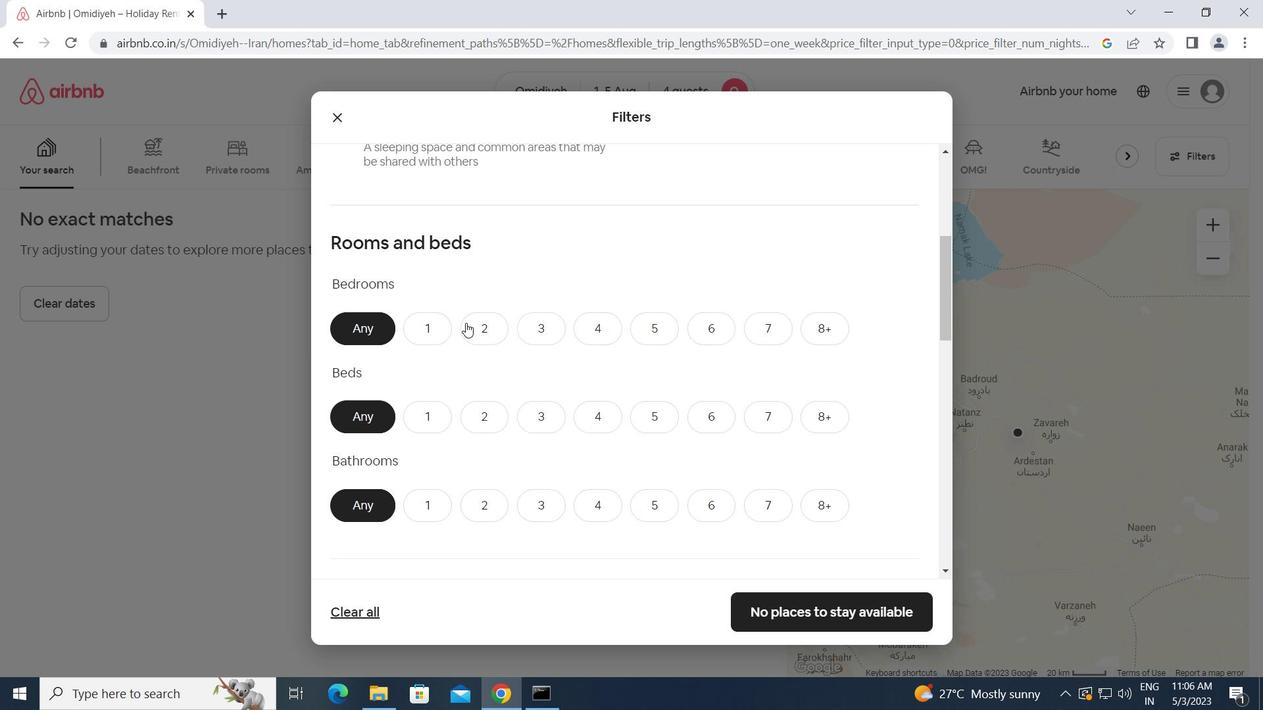 
Action: Mouse moved to (540, 417)
Screenshot: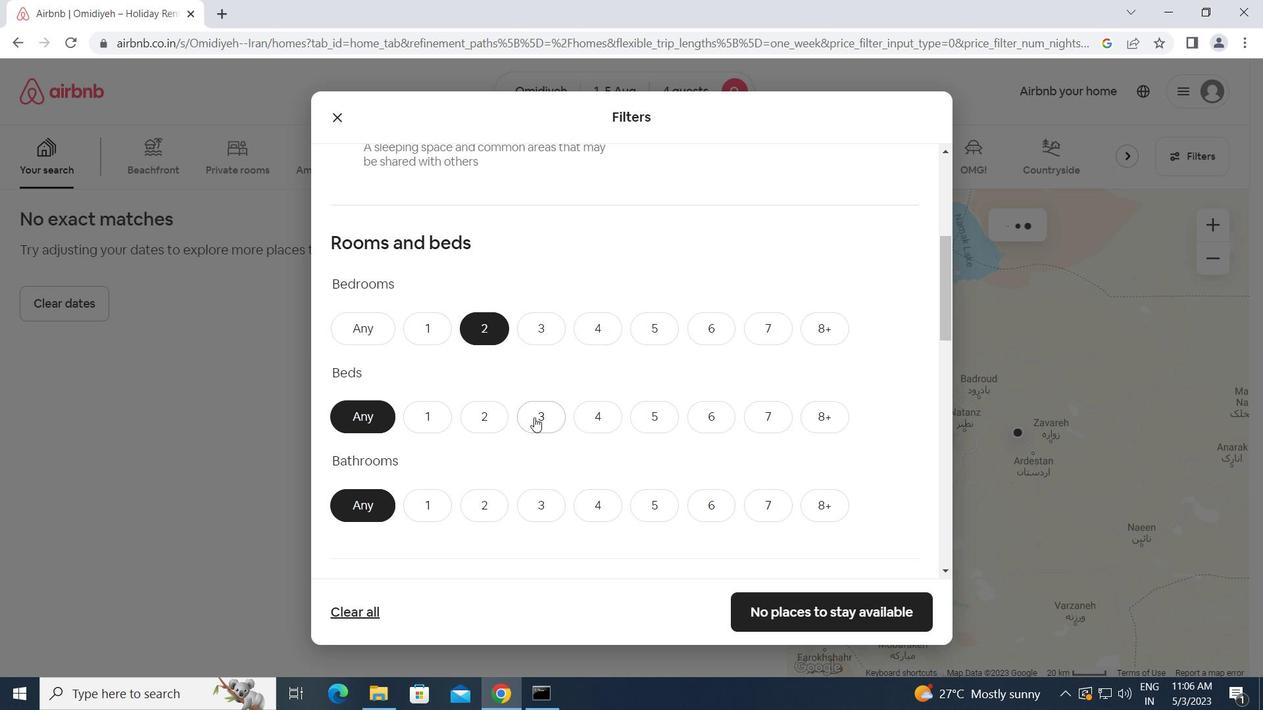 
Action: Mouse pressed left at (540, 417)
Screenshot: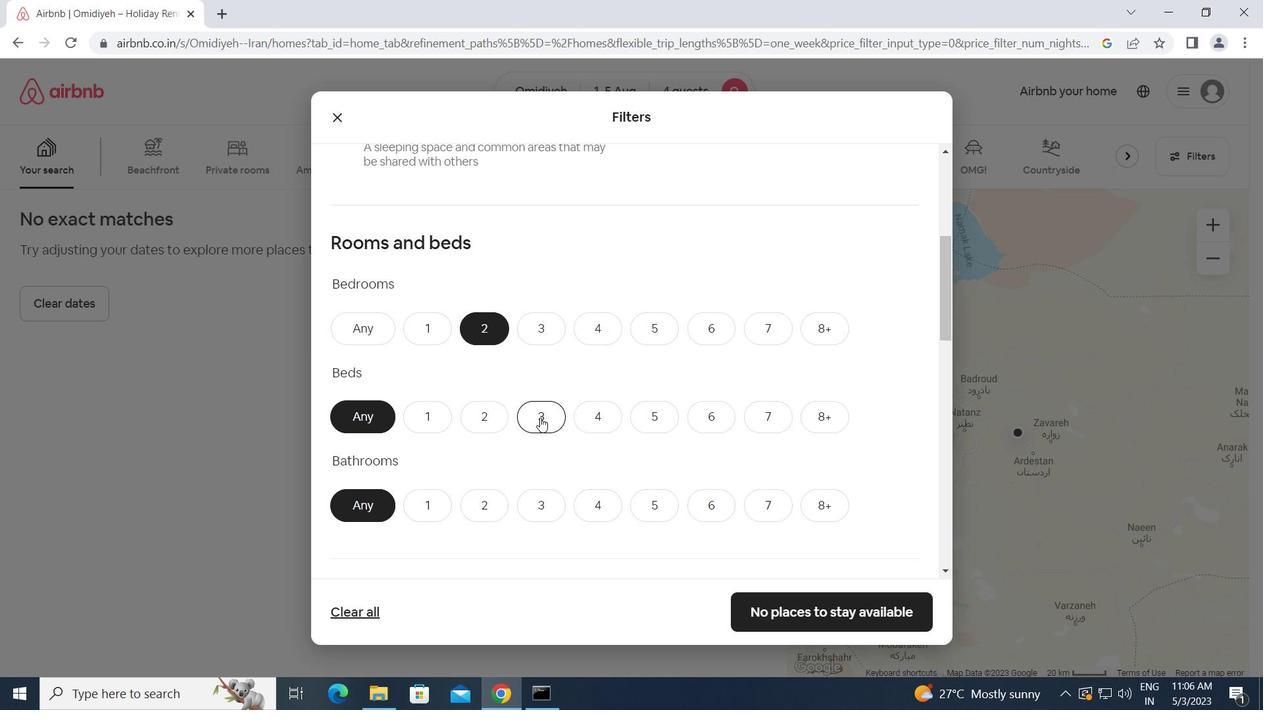 
Action: Mouse moved to (494, 508)
Screenshot: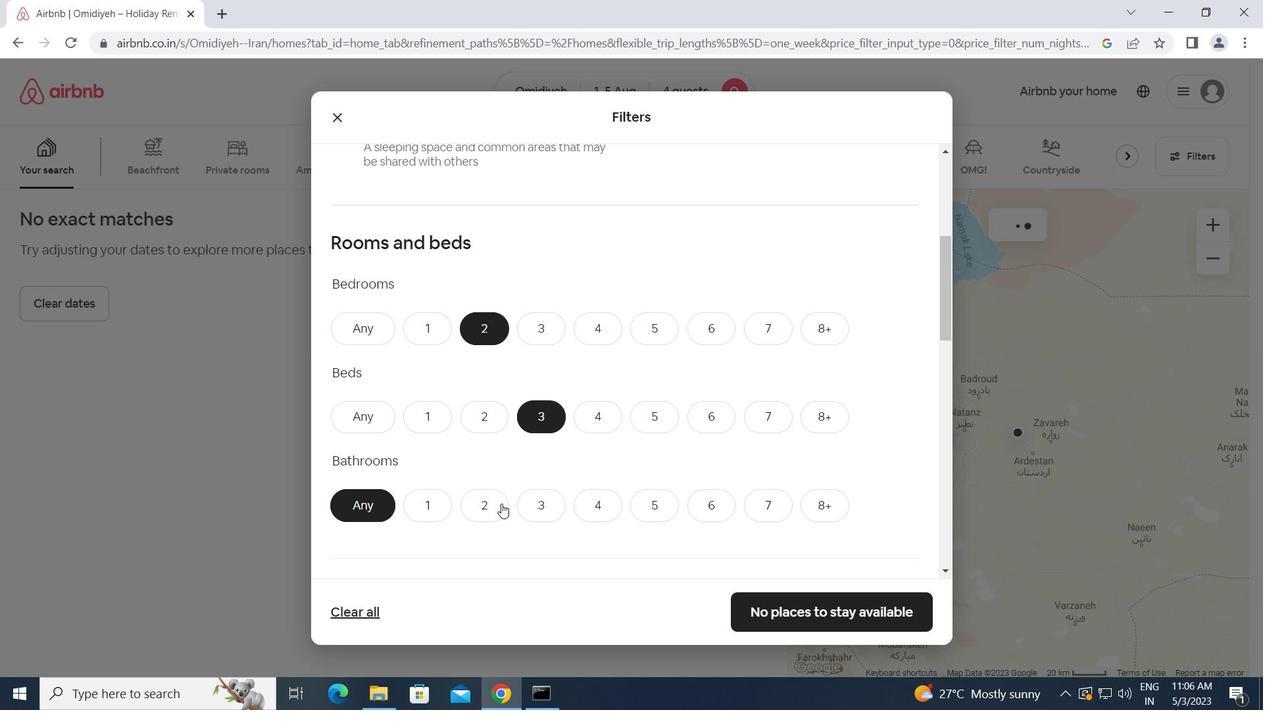 
Action: Mouse pressed left at (494, 508)
Screenshot: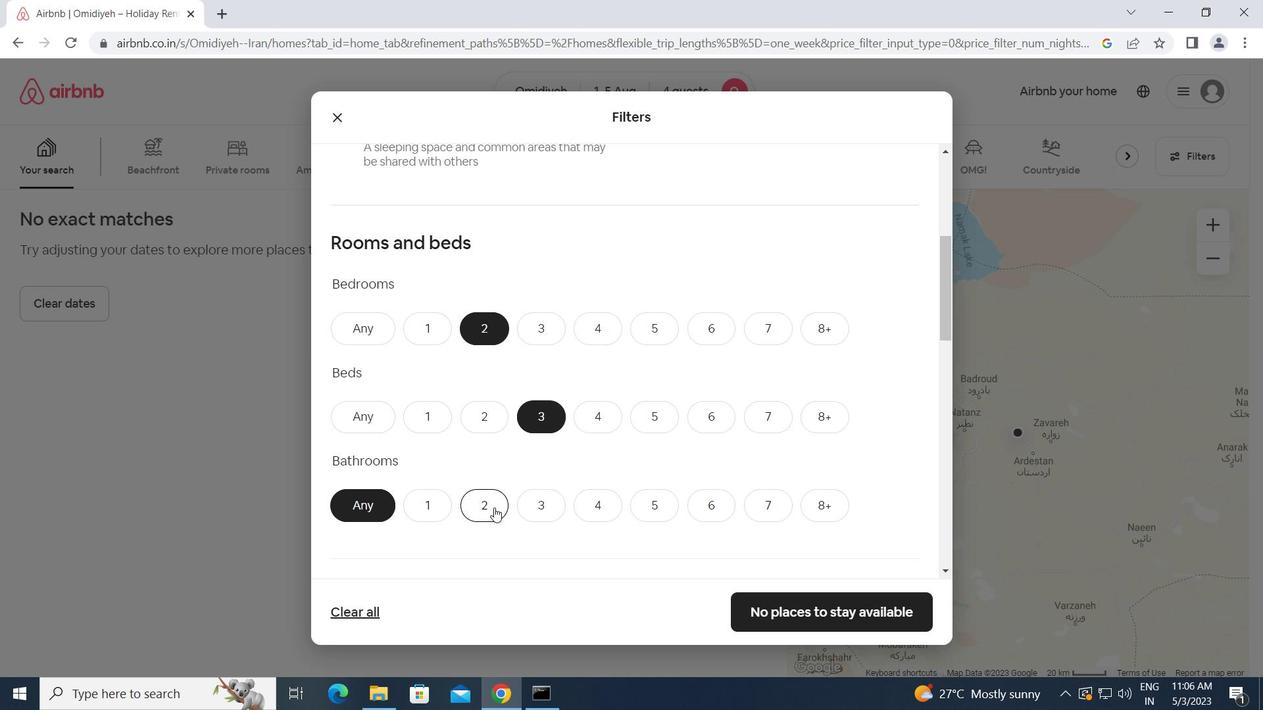 
Action: Mouse scrolled (494, 507) with delta (0, 0)
Screenshot: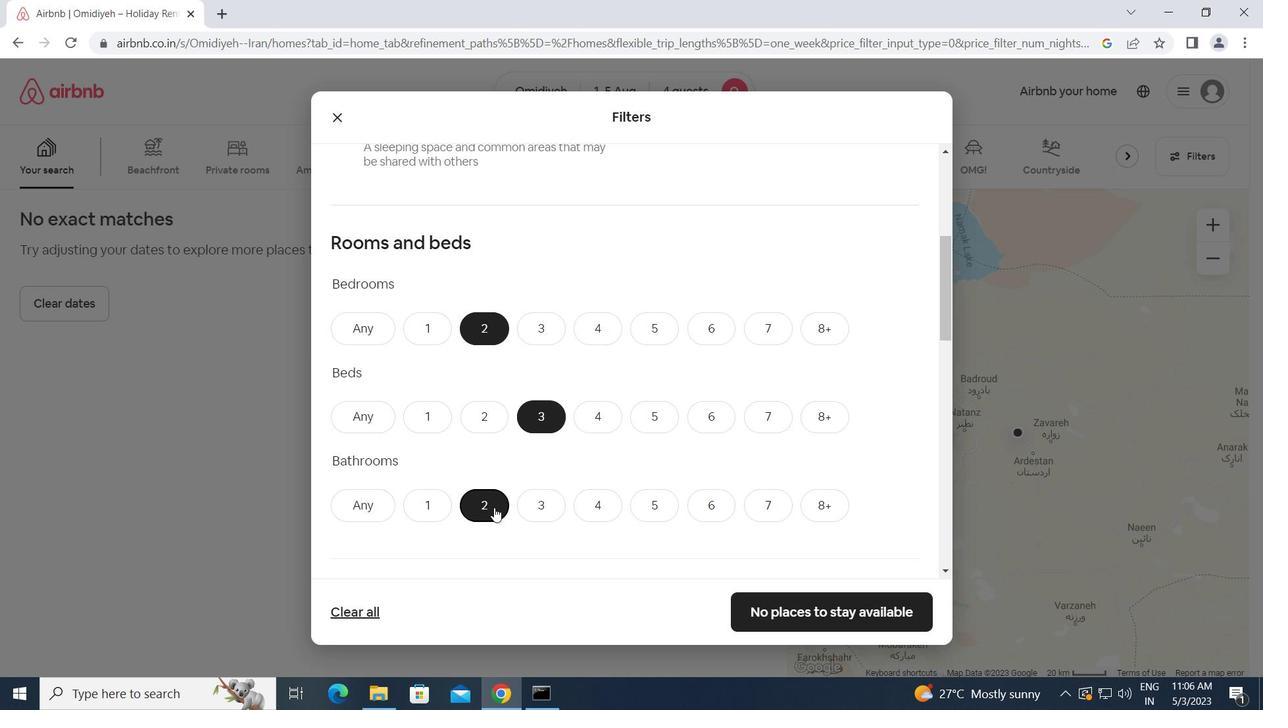 
Action: Mouse scrolled (494, 507) with delta (0, 0)
Screenshot: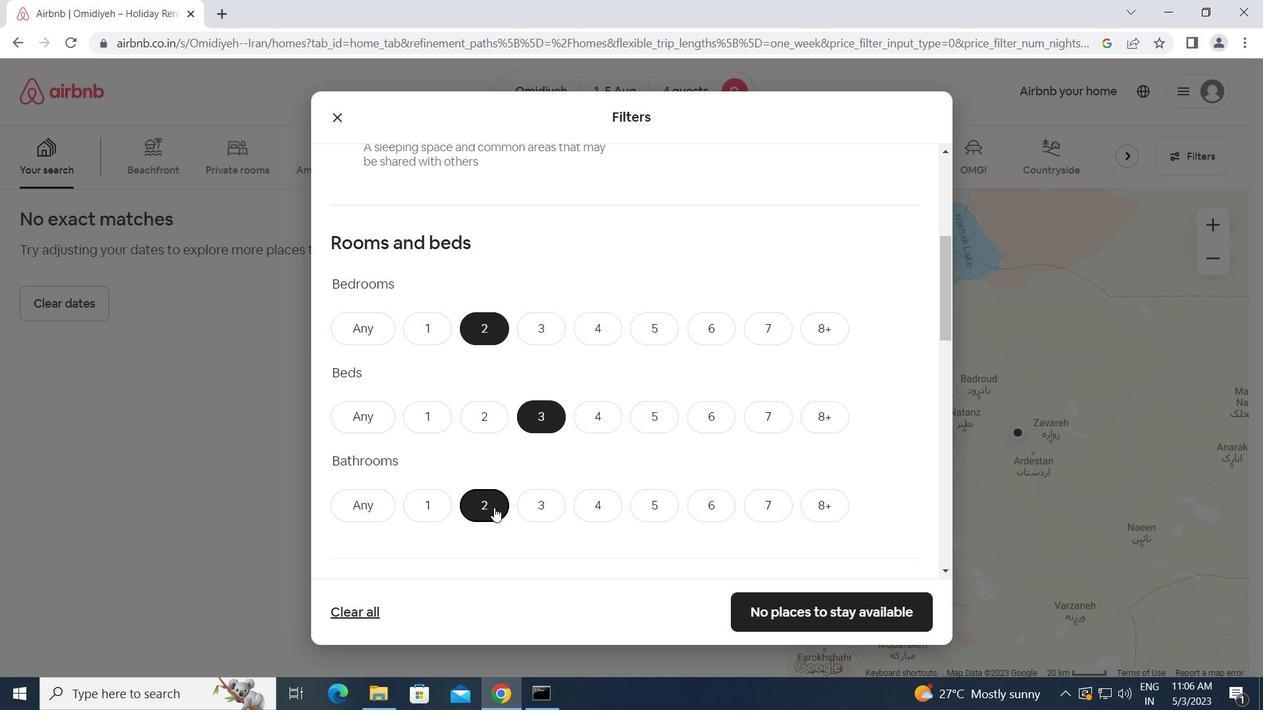 
Action: Mouse scrolled (494, 507) with delta (0, 0)
Screenshot: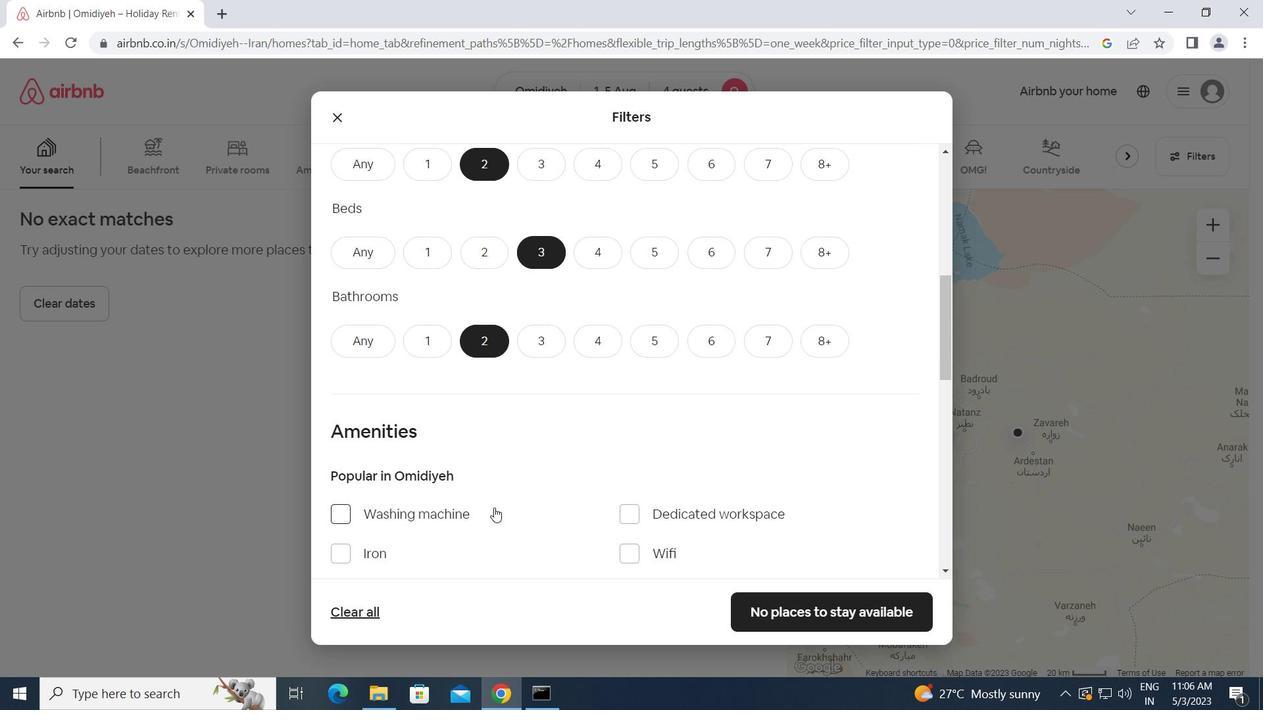 
Action: Mouse scrolled (494, 507) with delta (0, 0)
Screenshot: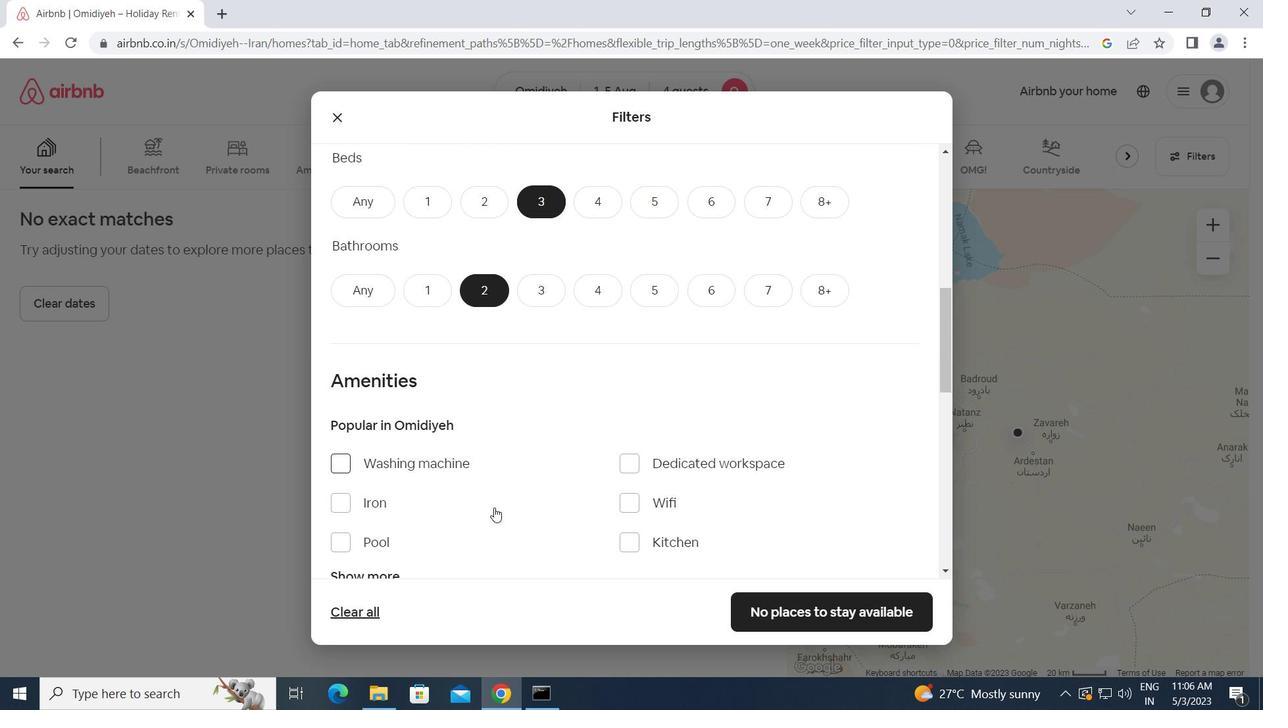 
Action: Mouse scrolled (494, 507) with delta (0, 0)
Screenshot: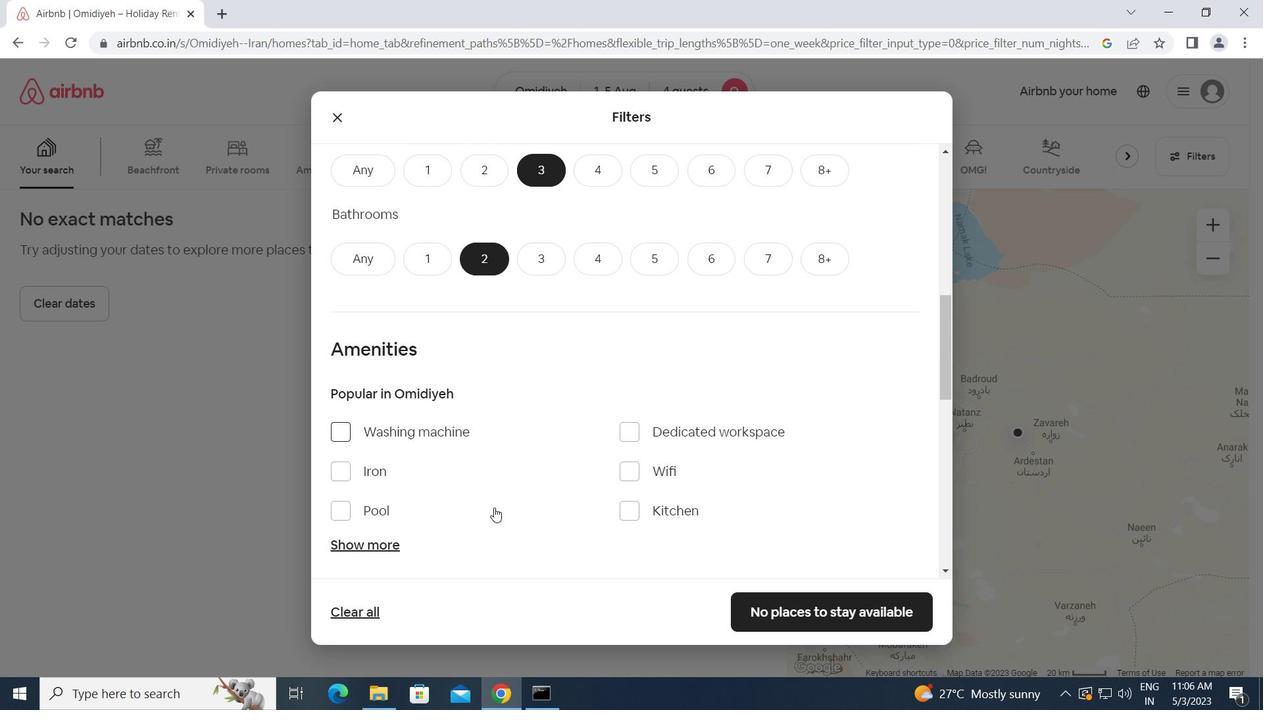 
Action: Mouse scrolled (494, 507) with delta (0, 0)
Screenshot: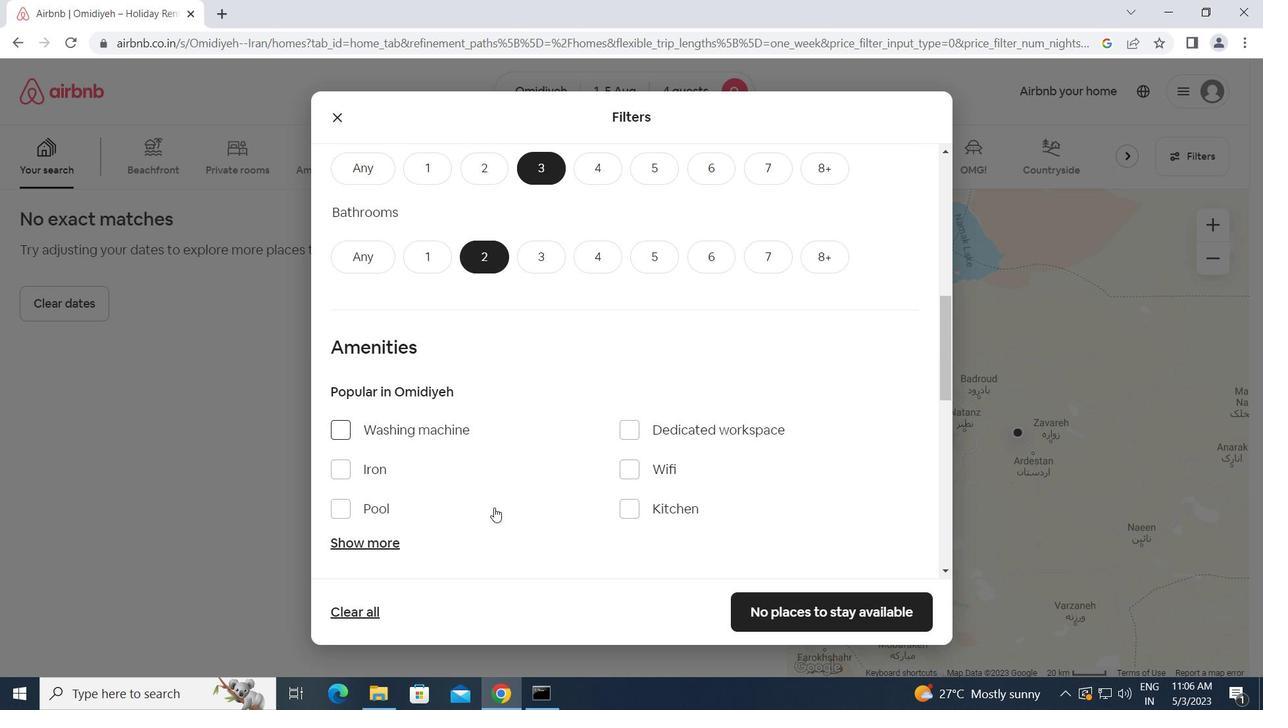 
Action: Mouse moved to (884, 492)
Screenshot: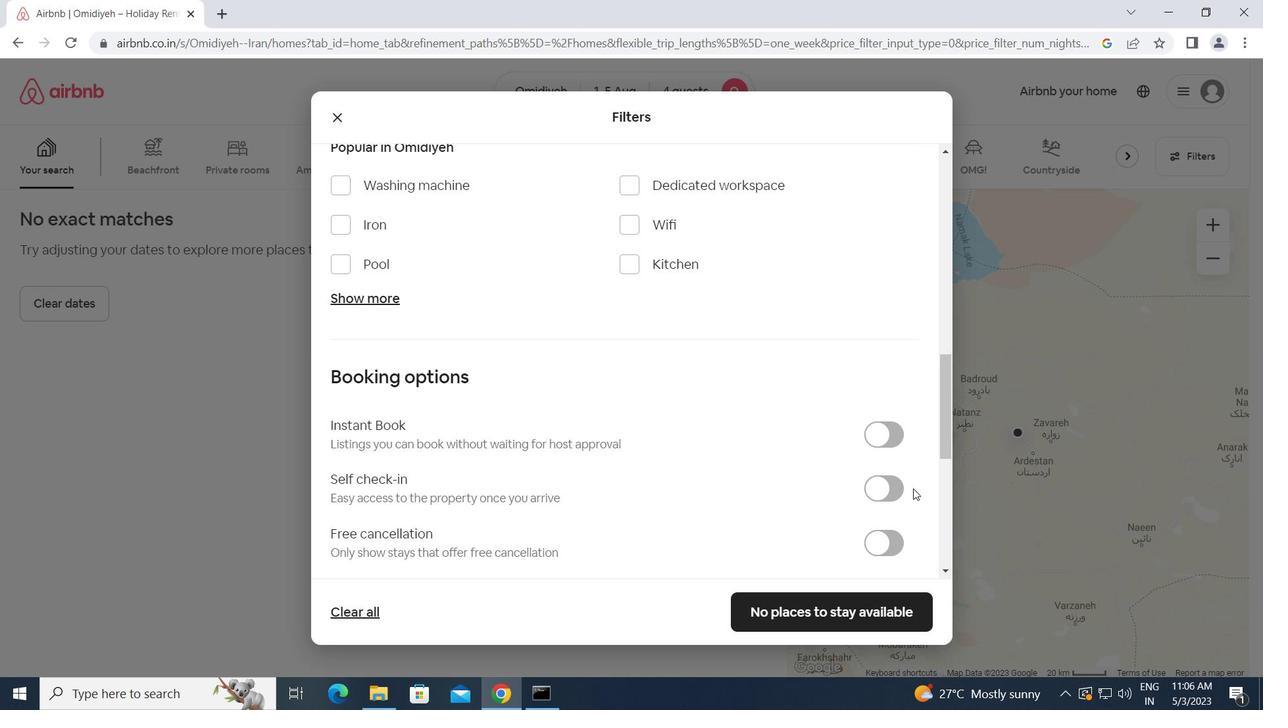 
Action: Mouse pressed left at (884, 492)
Screenshot: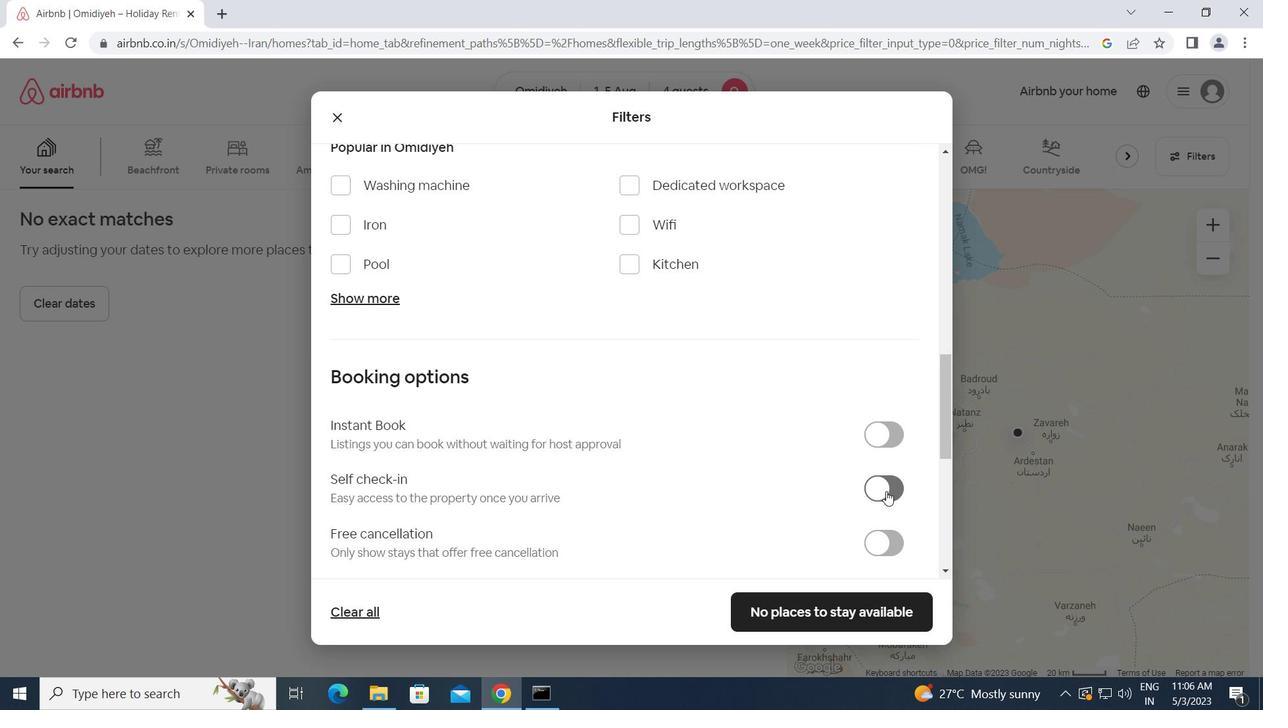 
Action: Mouse moved to (478, 540)
Screenshot: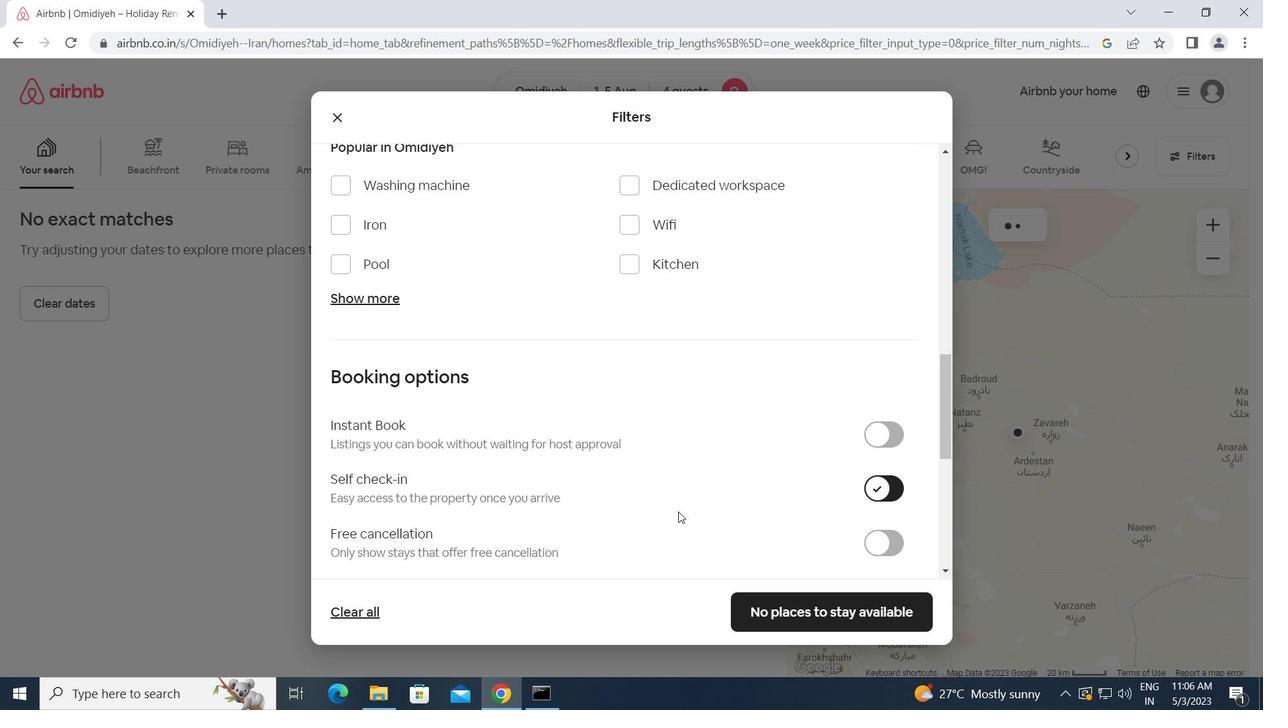 
Action: Mouse scrolled (478, 539) with delta (0, 0)
Screenshot: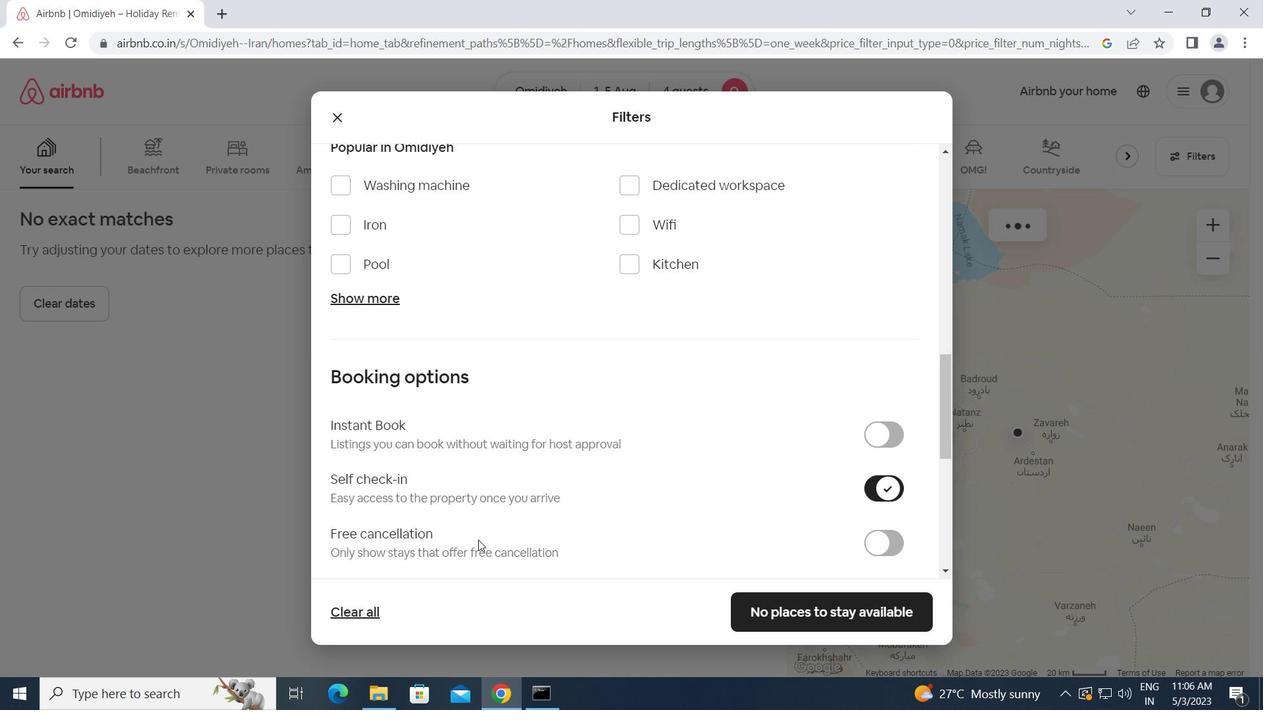 
Action: Mouse scrolled (478, 539) with delta (0, 0)
Screenshot: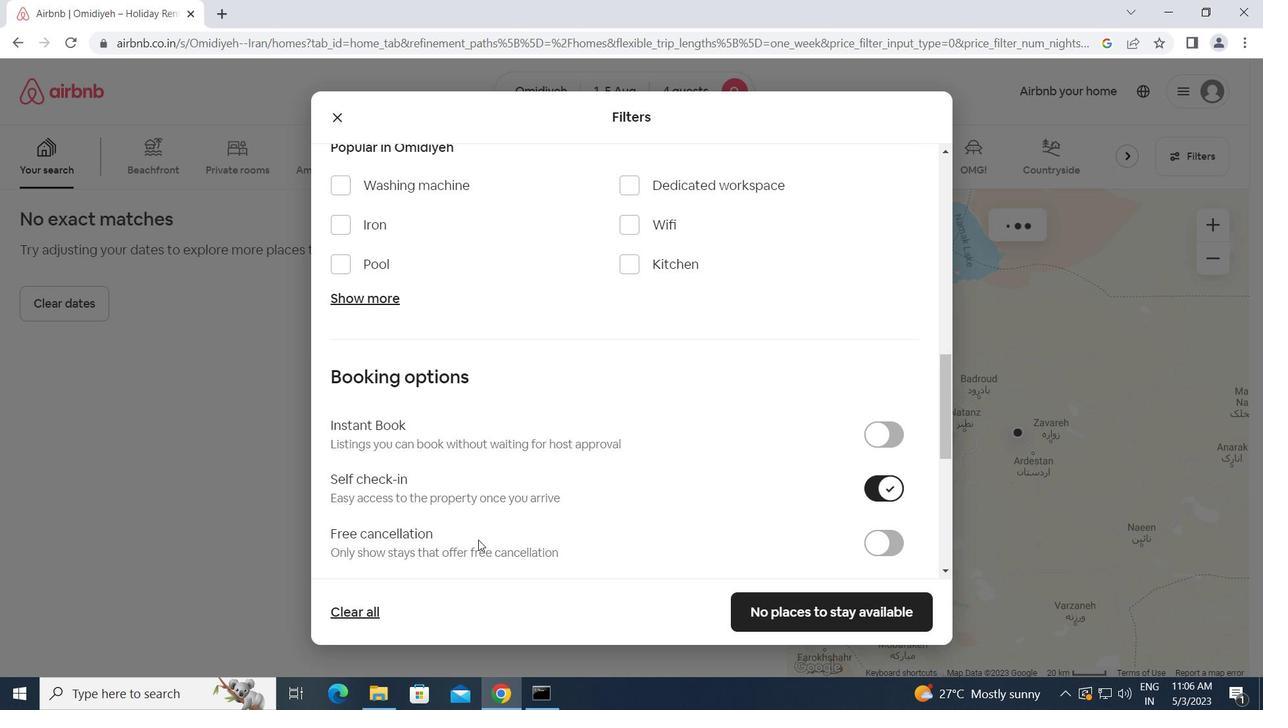 
Action: Mouse scrolled (478, 539) with delta (0, 0)
Screenshot: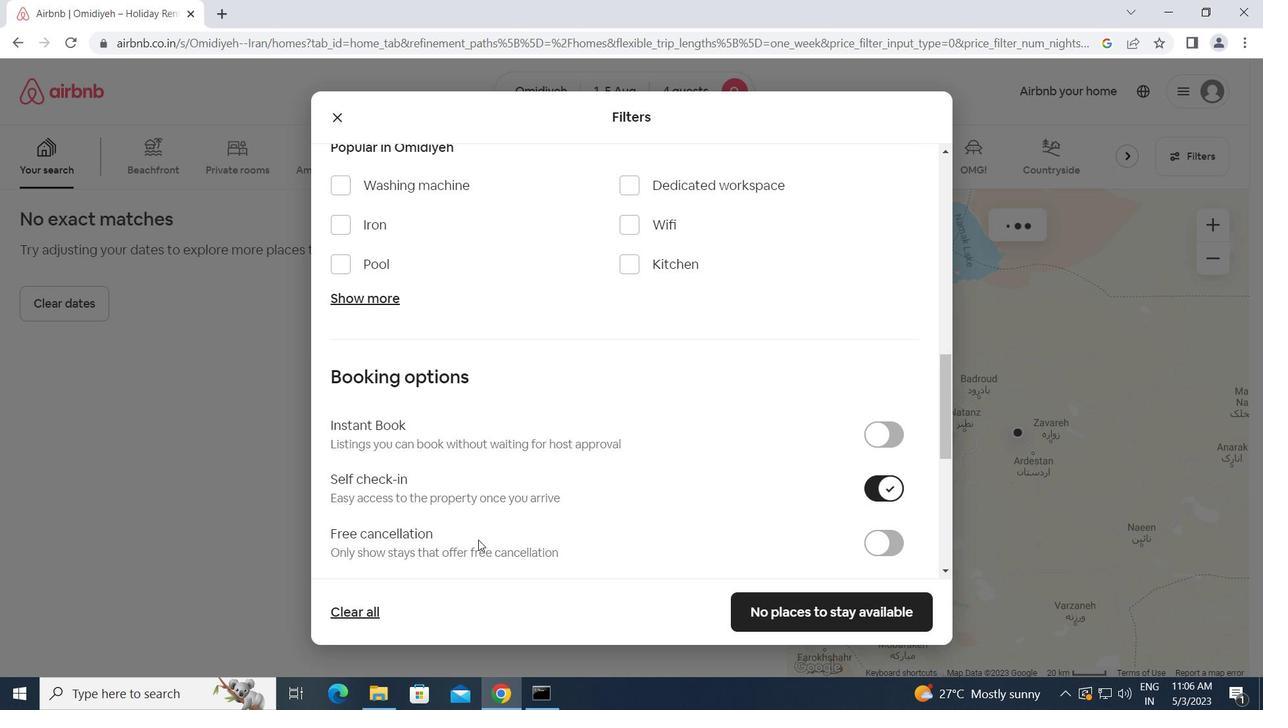
Action: Mouse scrolled (478, 539) with delta (0, 0)
Screenshot: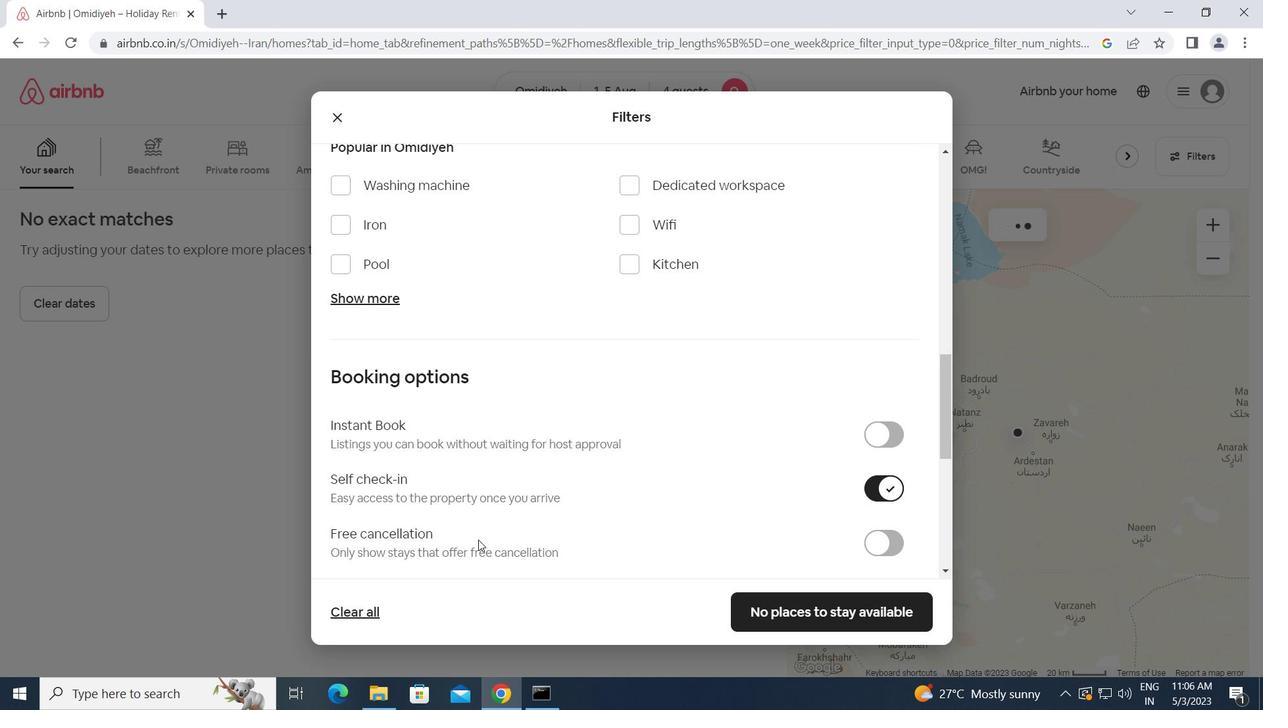 
Action: Mouse scrolled (478, 539) with delta (0, 0)
Screenshot: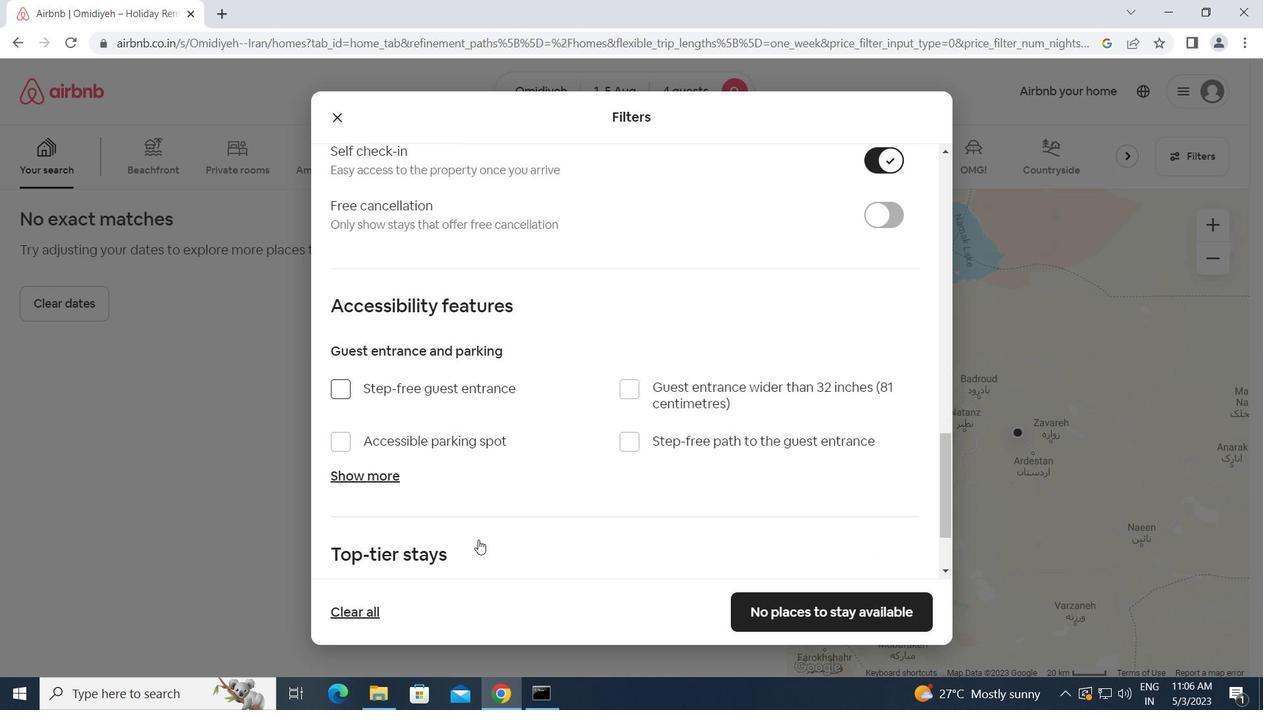 
Action: Mouse scrolled (478, 539) with delta (0, 0)
Screenshot: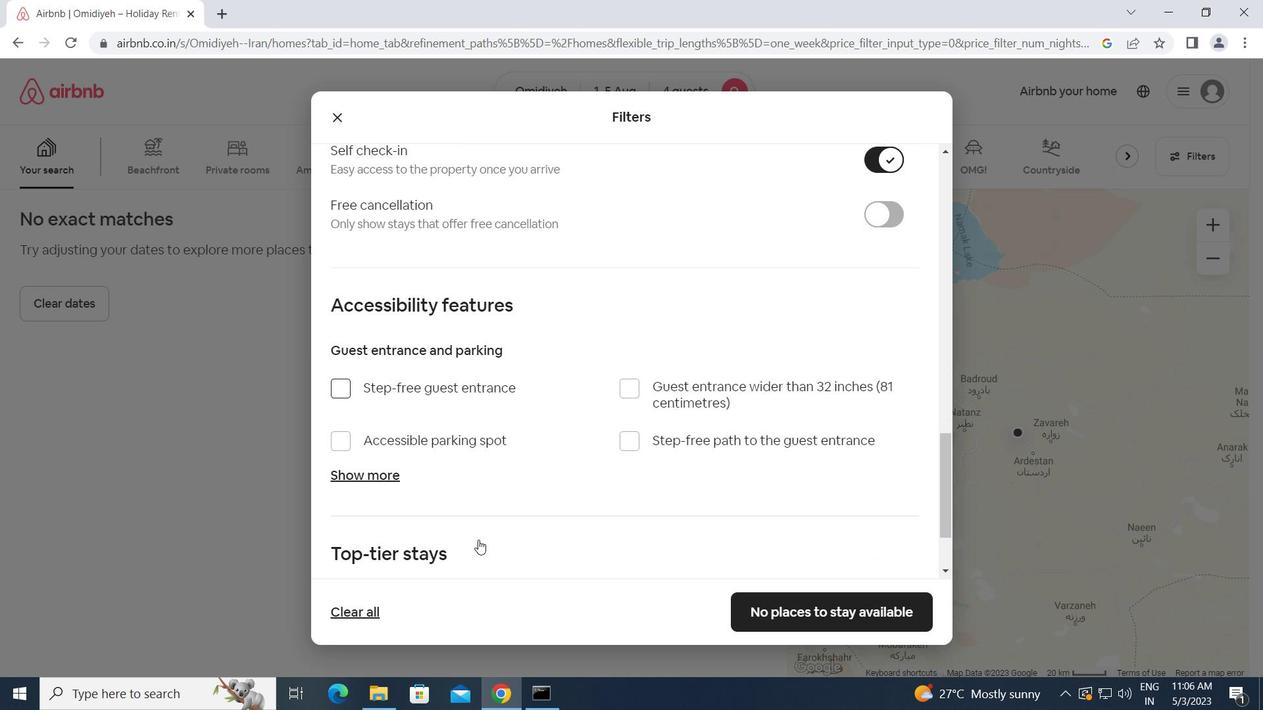 
Action: Mouse scrolled (478, 539) with delta (0, 0)
Screenshot: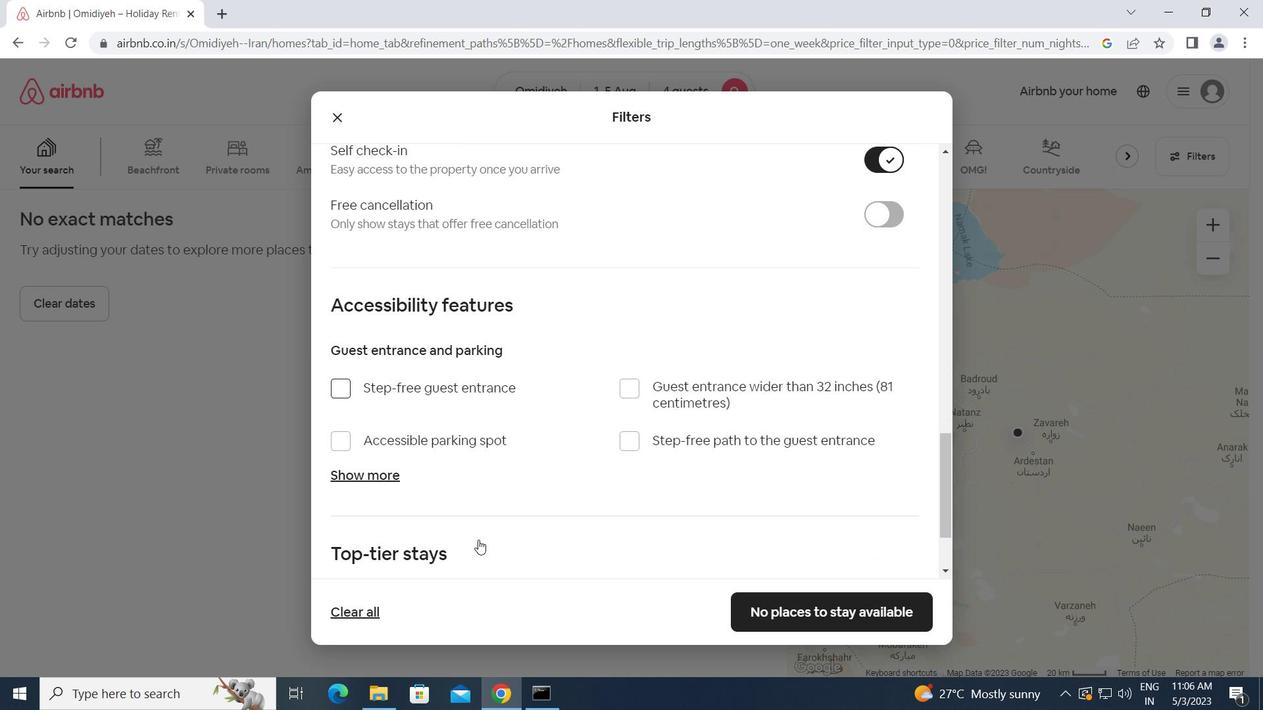 
Action: Mouse scrolled (478, 539) with delta (0, 0)
Screenshot: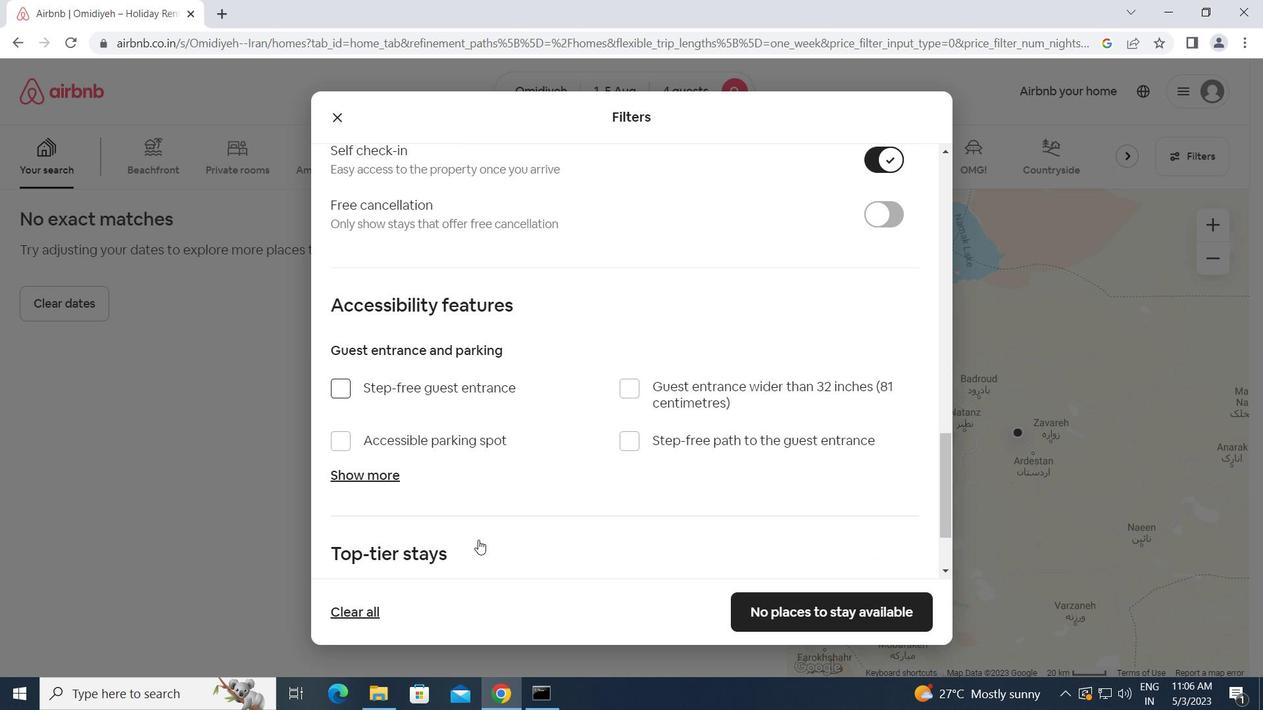 
Action: Mouse scrolled (478, 539) with delta (0, 0)
Screenshot: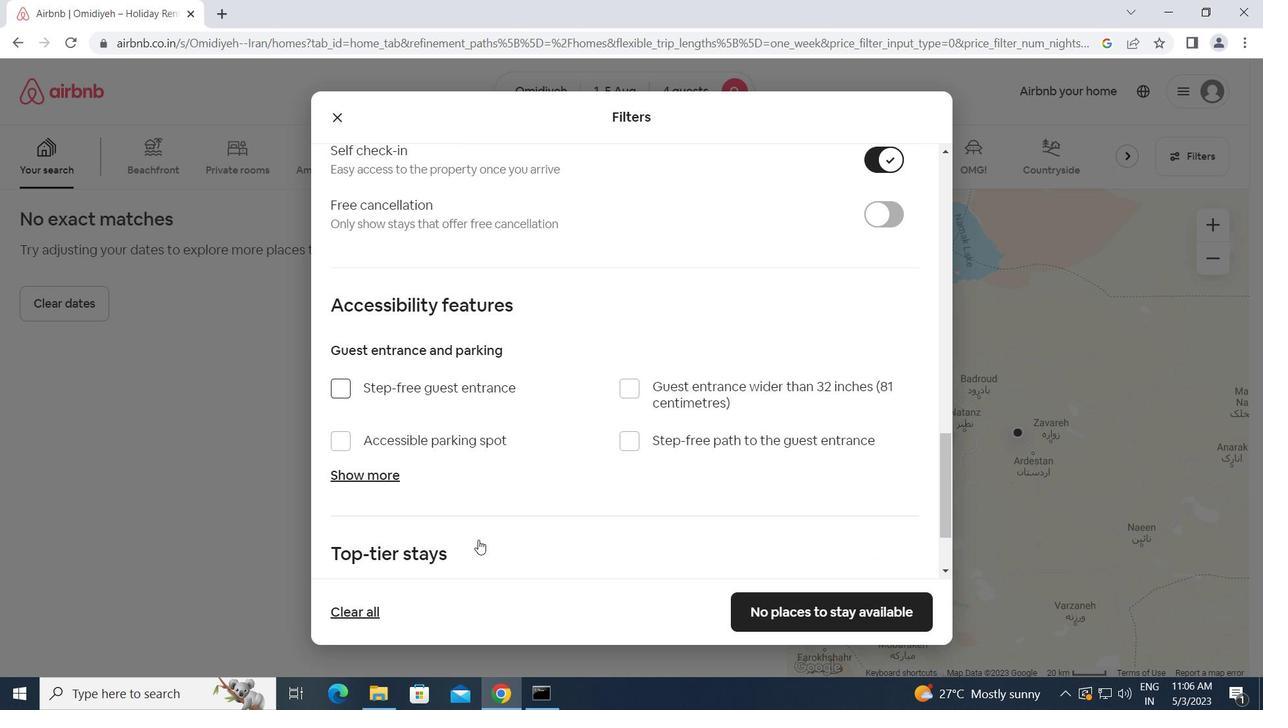 
Action: Mouse scrolled (478, 539) with delta (0, 0)
Screenshot: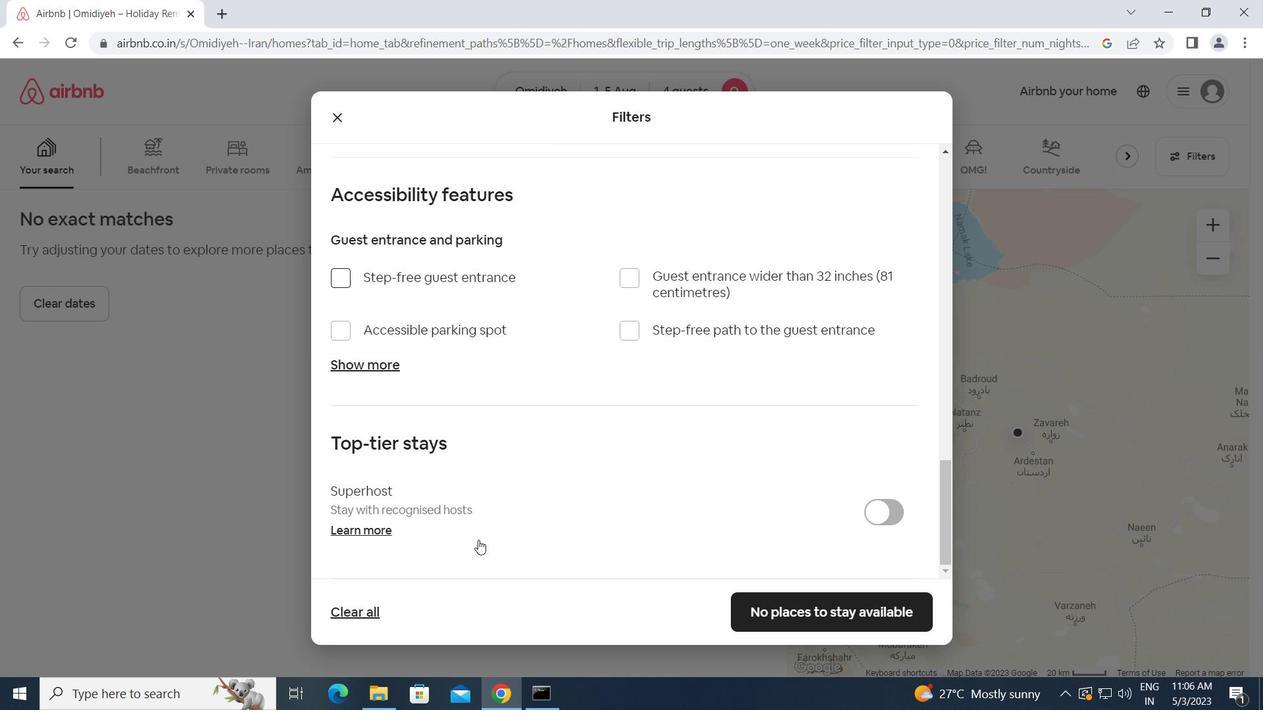 
Action: Mouse moved to (752, 607)
Screenshot: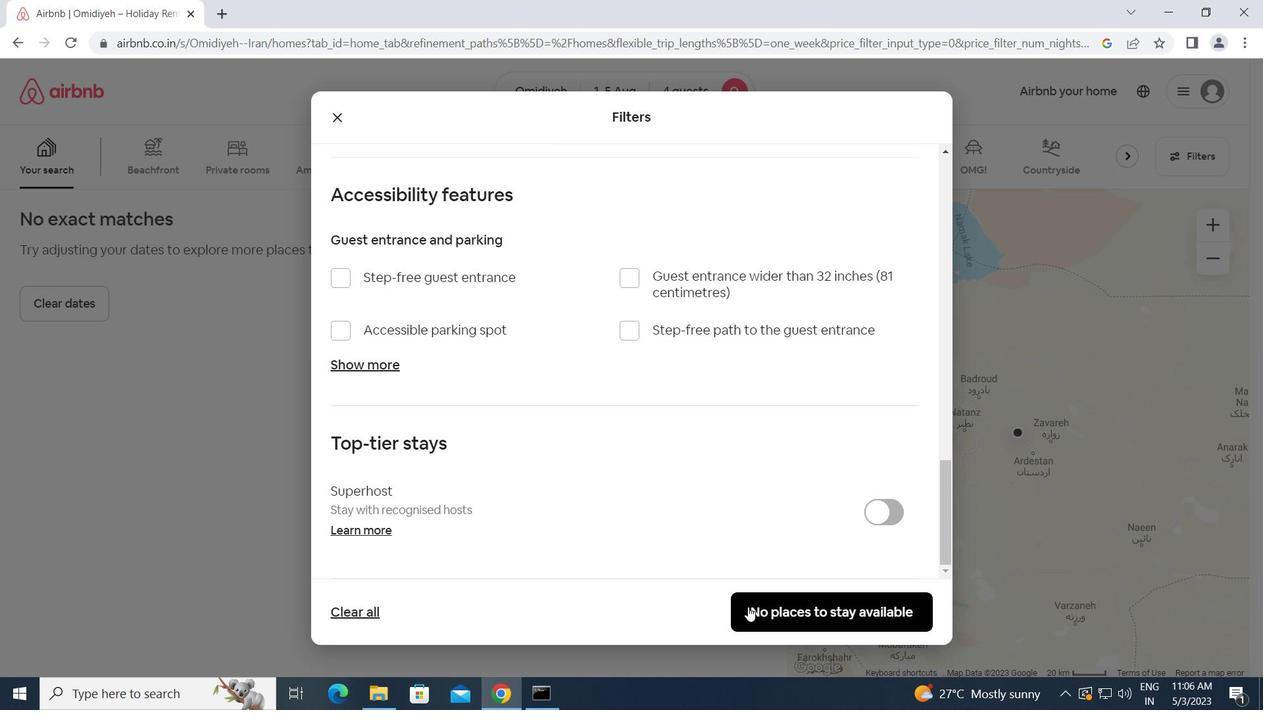 
Action: Mouse pressed left at (752, 607)
Screenshot: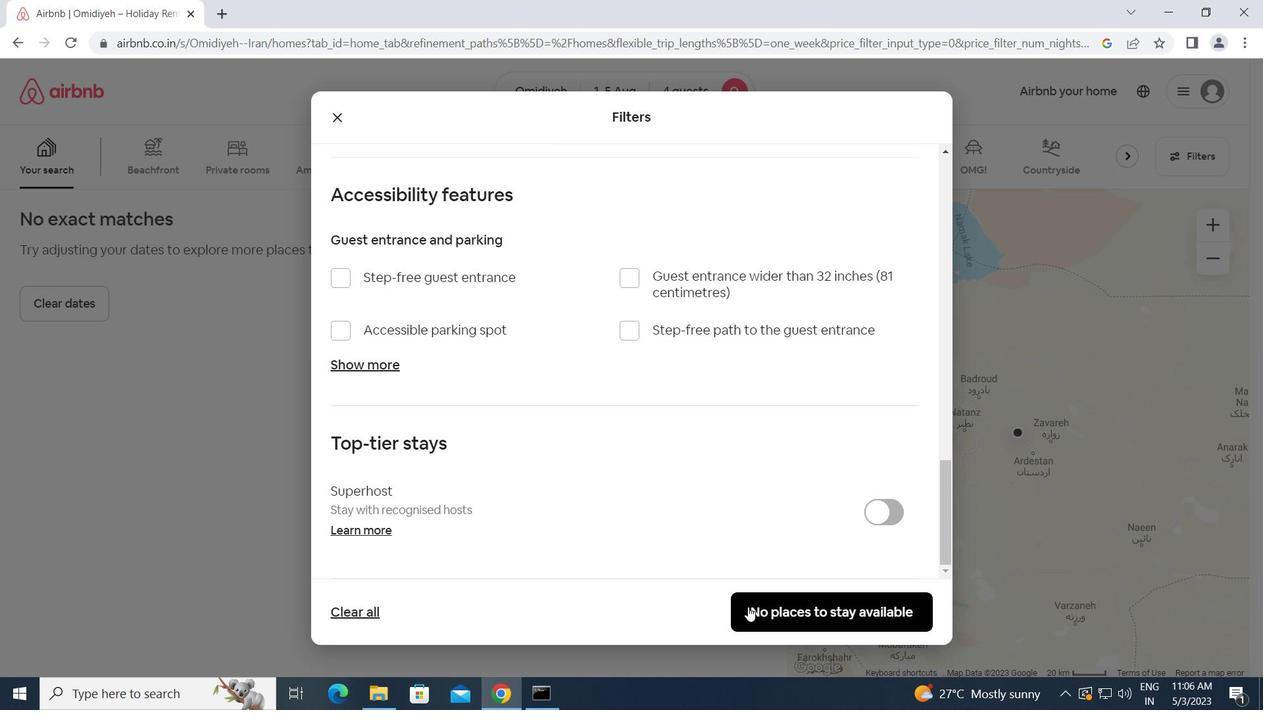 
